 Task: Find connections with filter location Stockport with filter topic #Culturewith filter profile language Spanish with filter current company AAM - American Axle & Manufacturing with filter school Karnataka University, Dharwad with filter industry Highway, Street, and Bridge Construction with filter service category Customer Support with filter keywords title Well Driller
Action: Mouse moved to (557, 79)
Screenshot: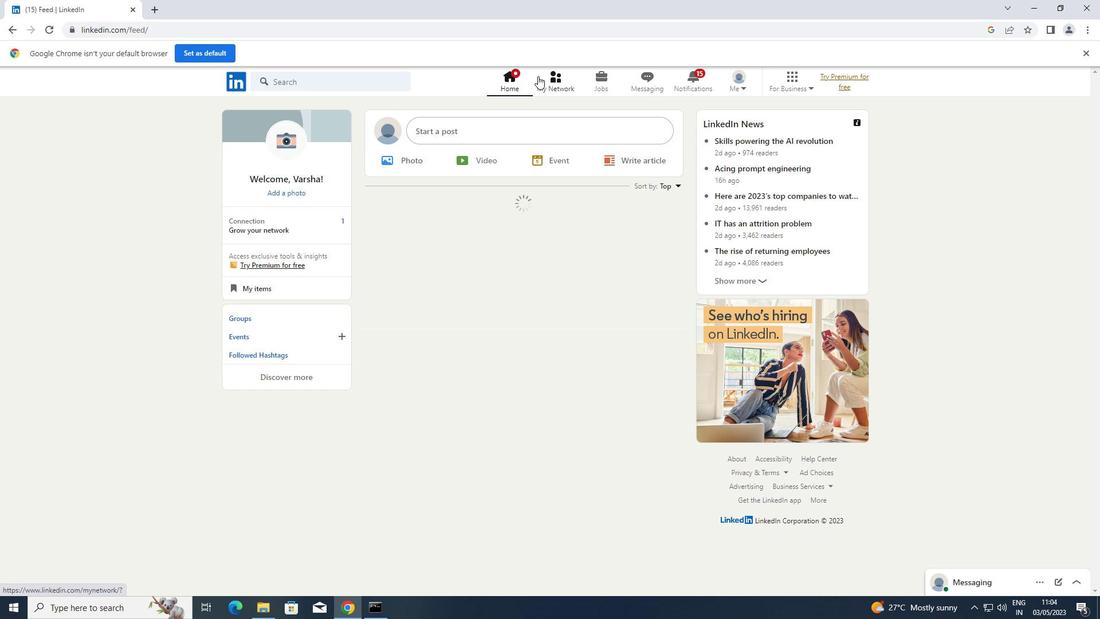 
Action: Mouse pressed left at (557, 79)
Screenshot: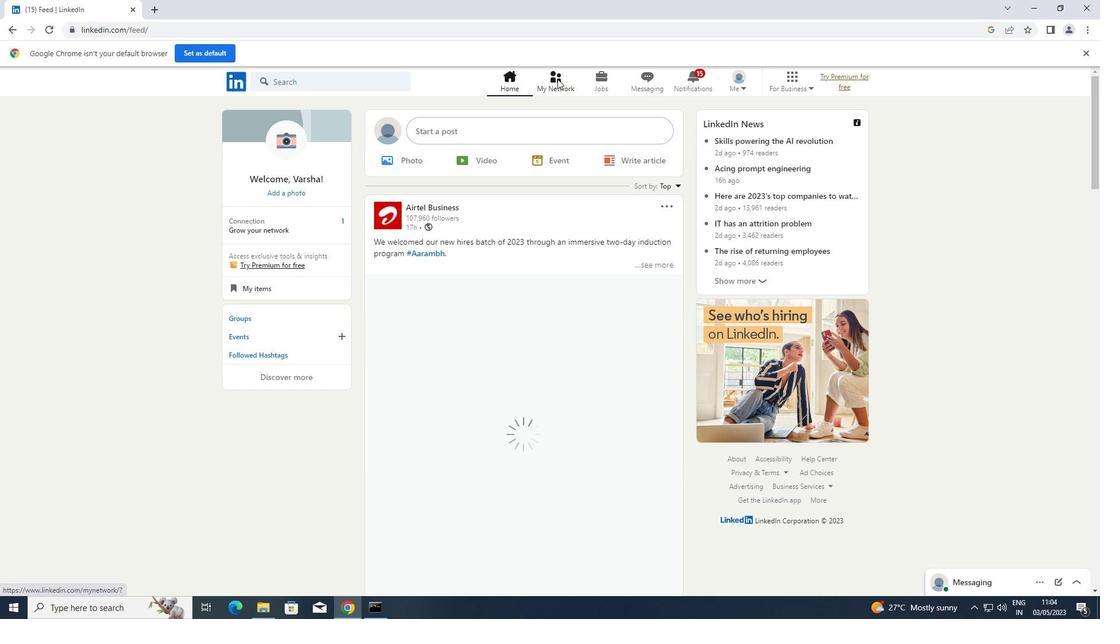 
Action: Mouse moved to (259, 136)
Screenshot: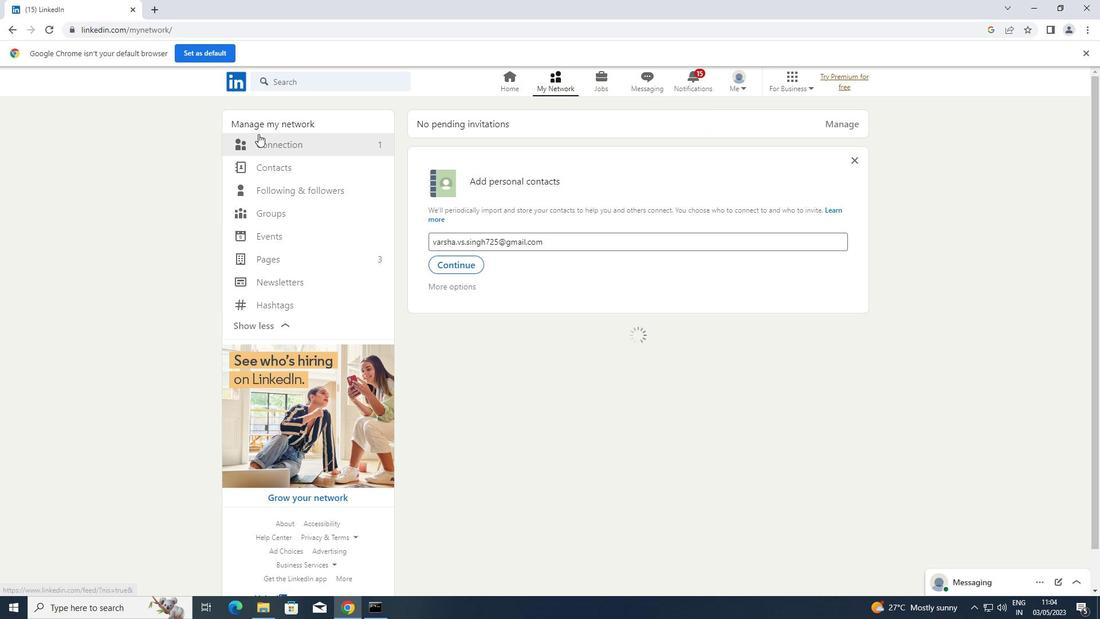 
Action: Mouse pressed left at (259, 136)
Screenshot: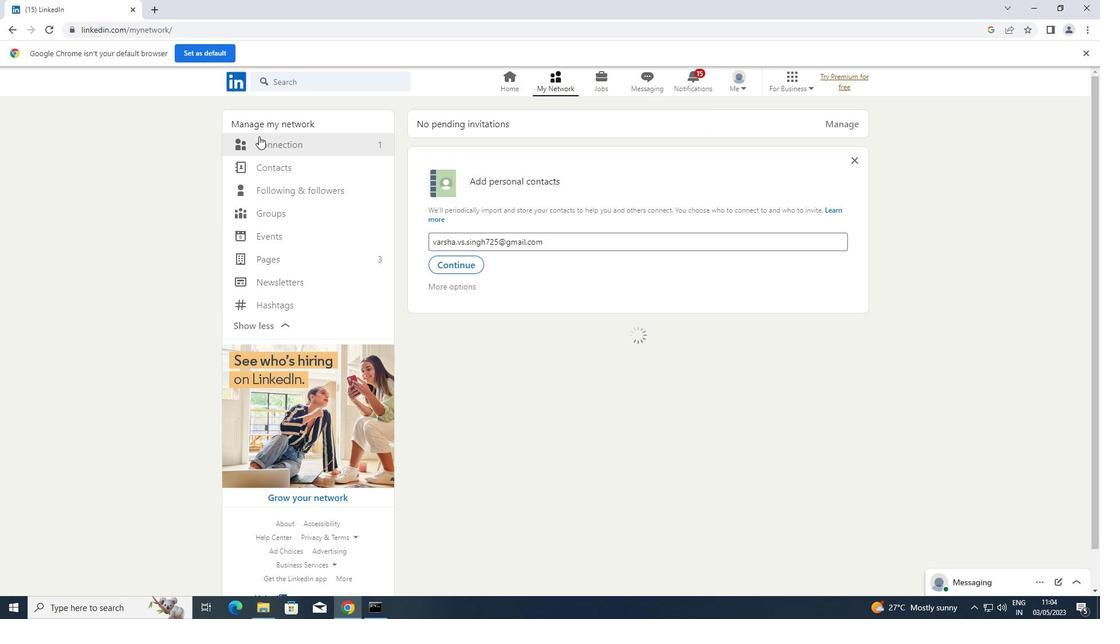 
Action: Mouse moved to (259, 142)
Screenshot: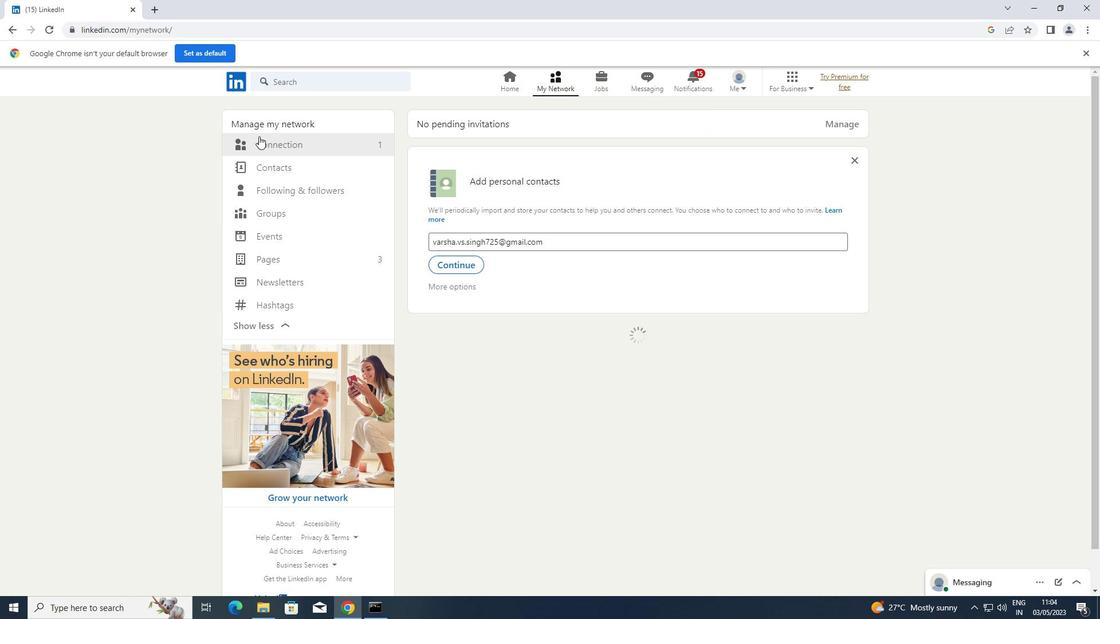 
Action: Mouse pressed left at (259, 142)
Screenshot: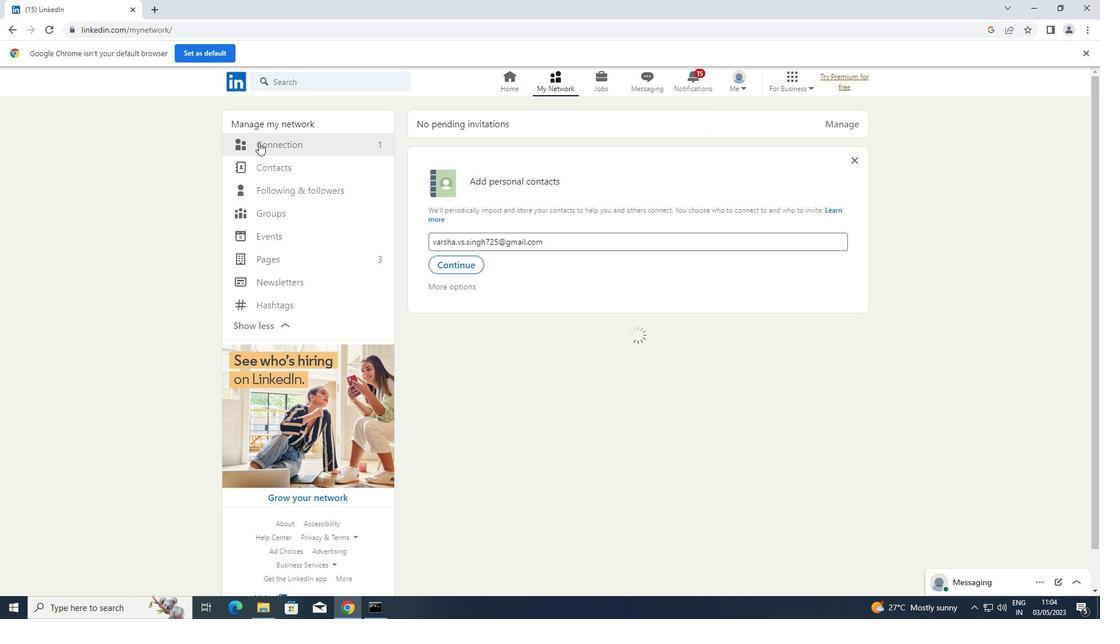 
Action: Mouse moved to (639, 140)
Screenshot: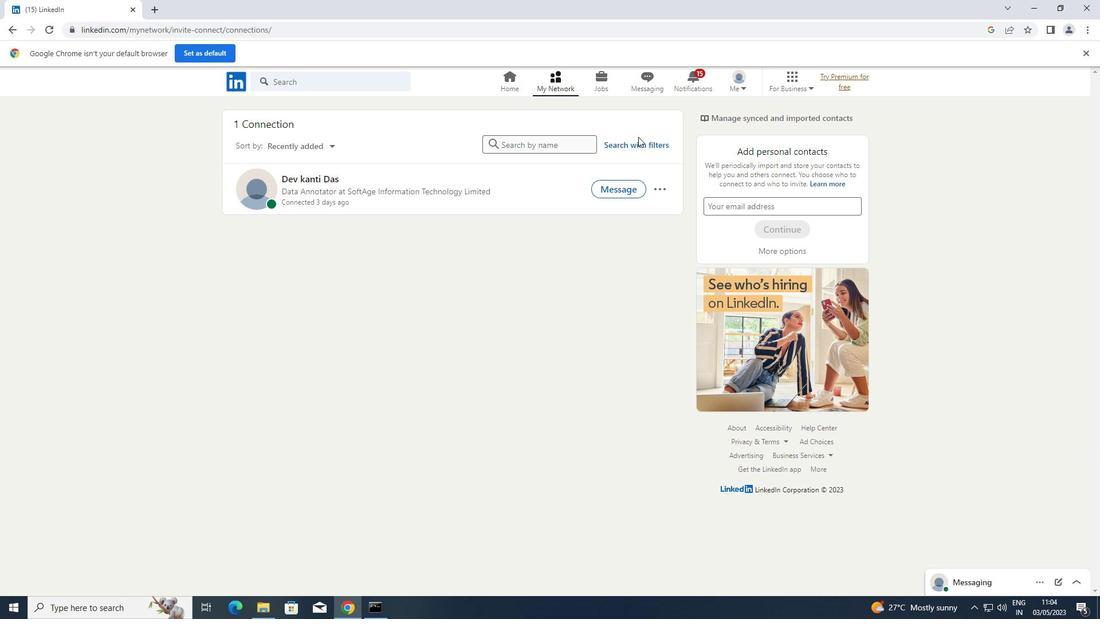 
Action: Mouse pressed left at (639, 140)
Screenshot: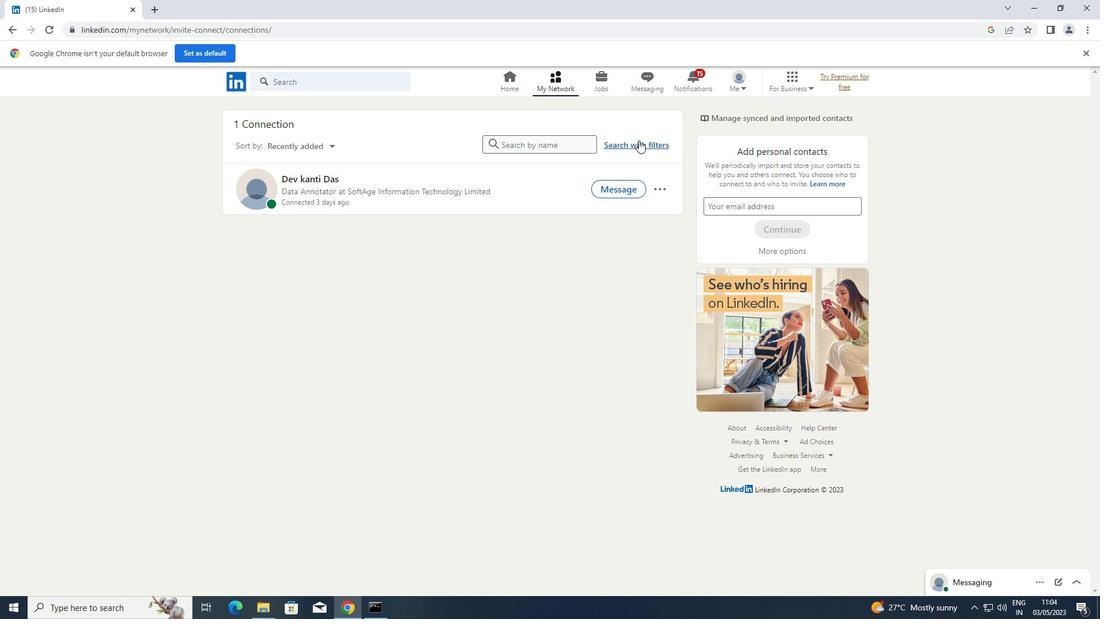 
Action: Mouse moved to (593, 114)
Screenshot: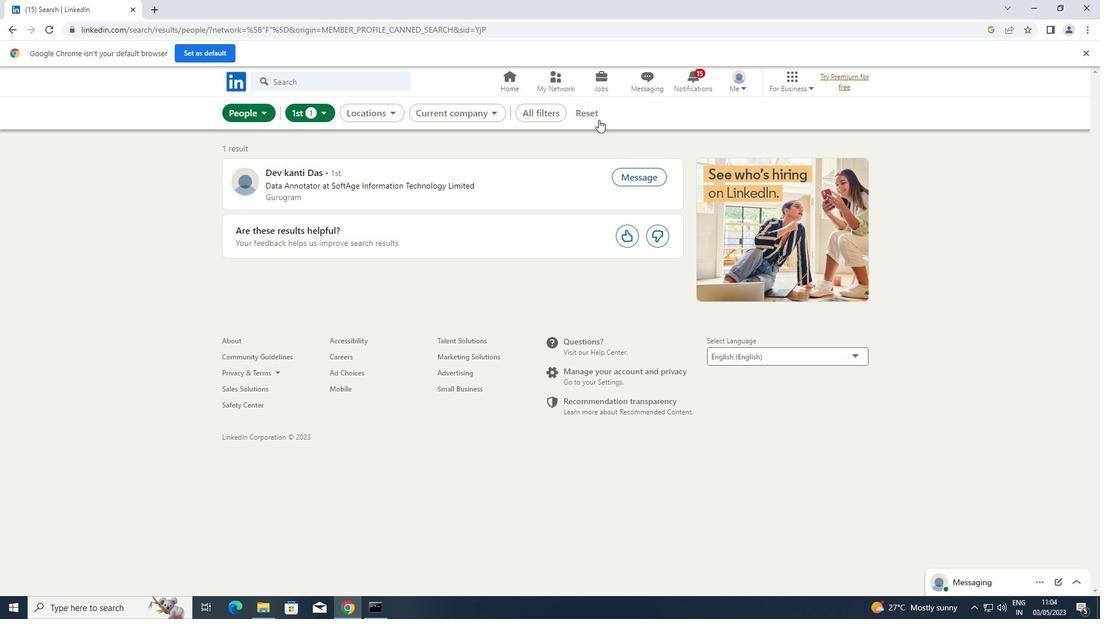 
Action: Mouse pressed left at (593, 114)
Screenshot: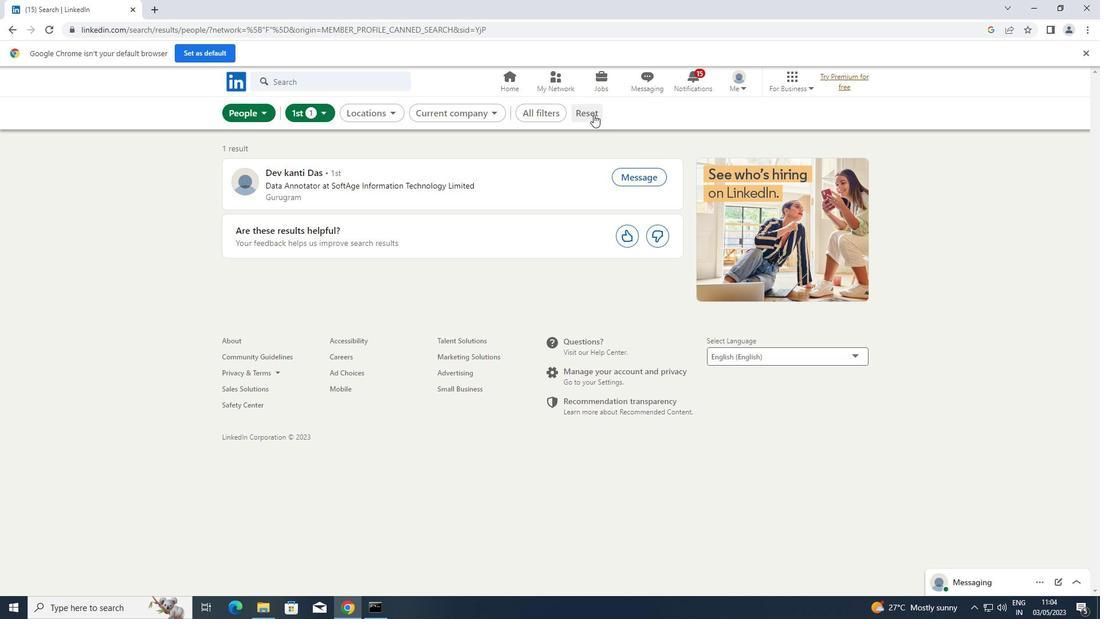 
Action: Mouse moved to (563, 114)
Screenshot: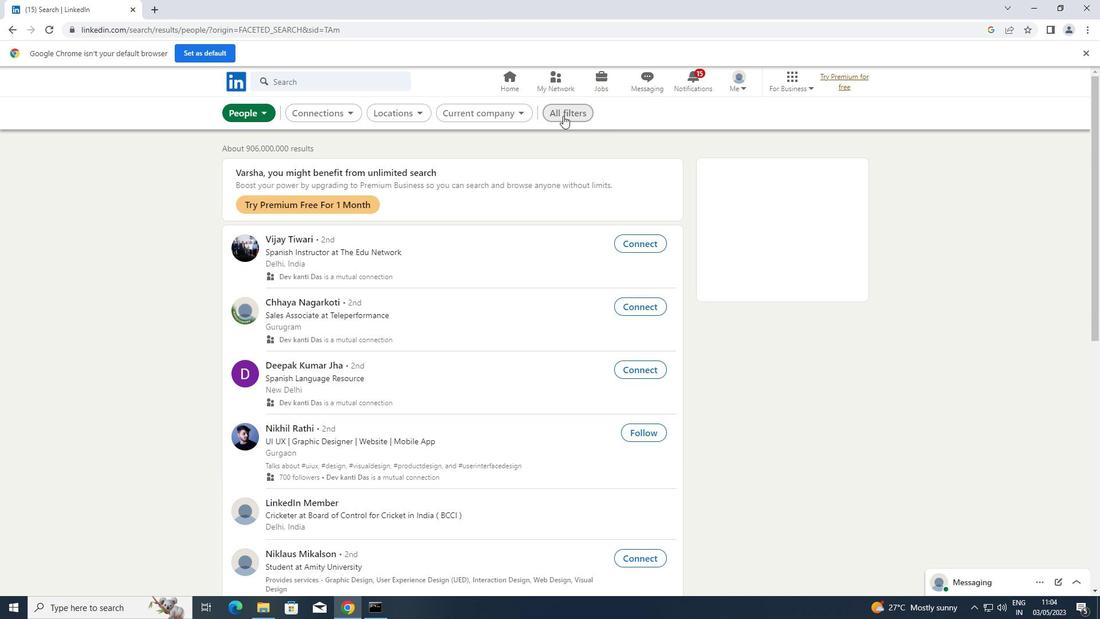 
Action: Mouse pressed left at (563, 114)
Screenshot: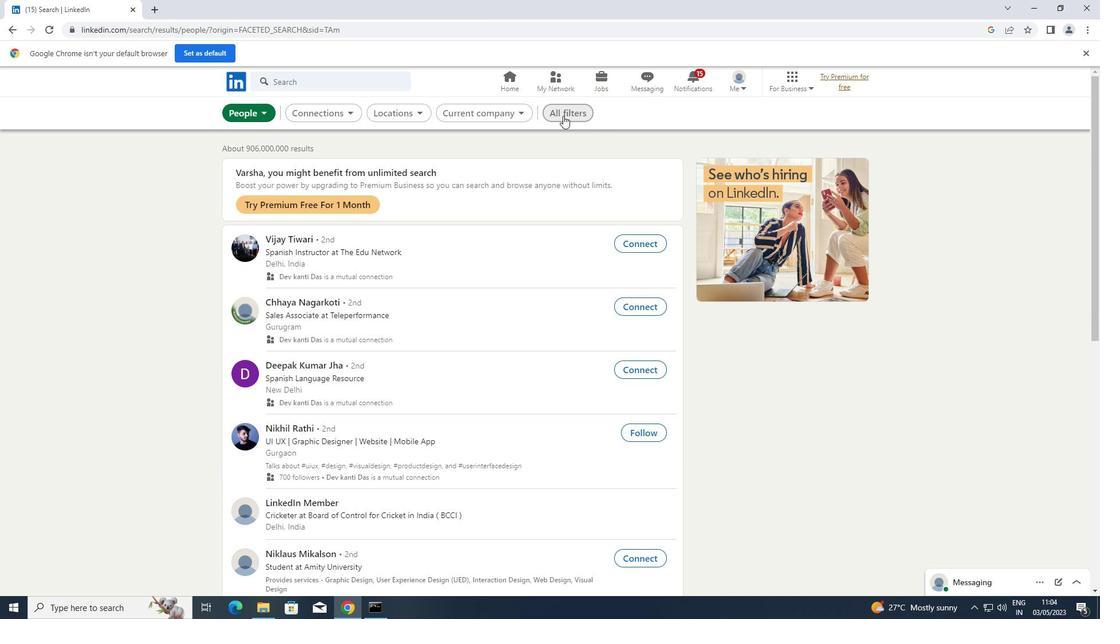 
Action: Mouse moved to (847, 255)
Screenshot: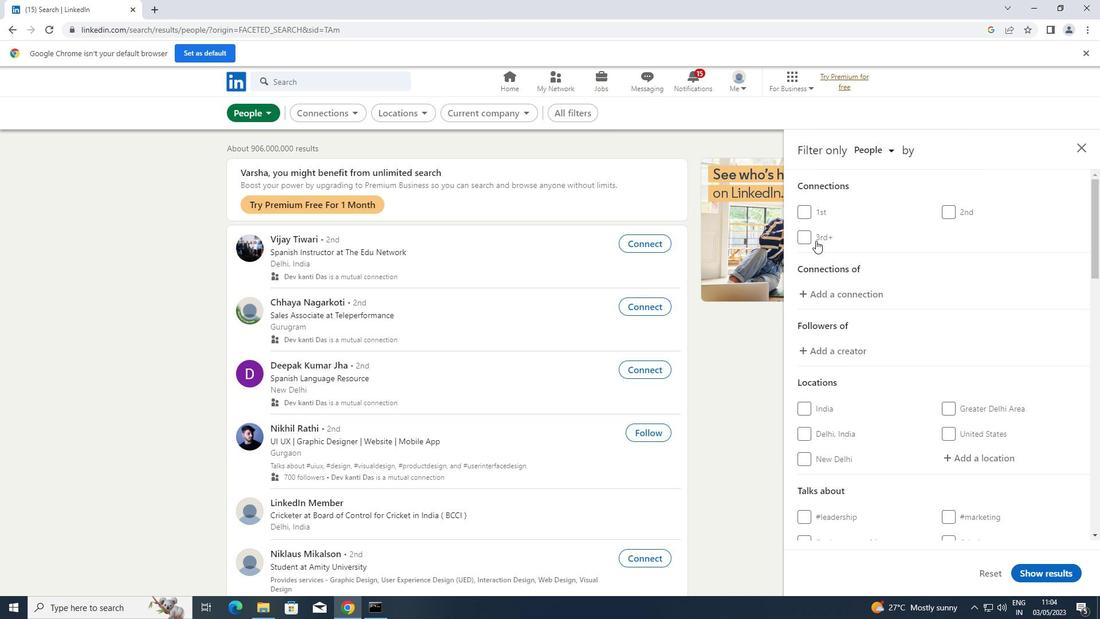 
Action: Mouse scrolled (847, 255) with delta (0, 0)
Screenshot: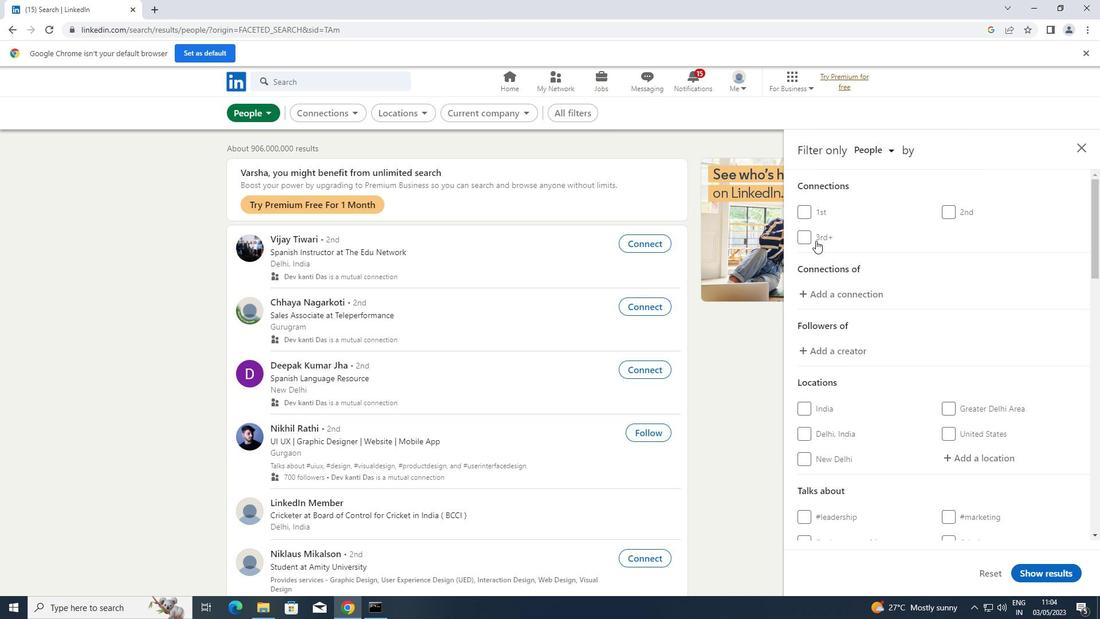
Action: Mouse moved to (847, 256)
Screenshot: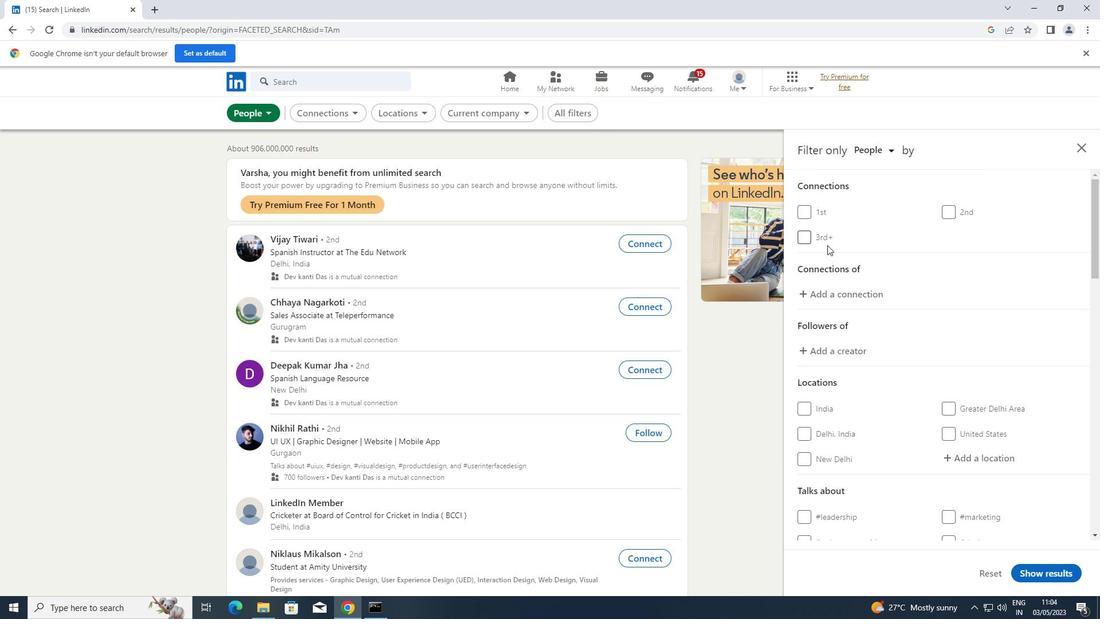 
Action: Mouse scrolled (847, 255) with delta (0, 0)
Screenshot: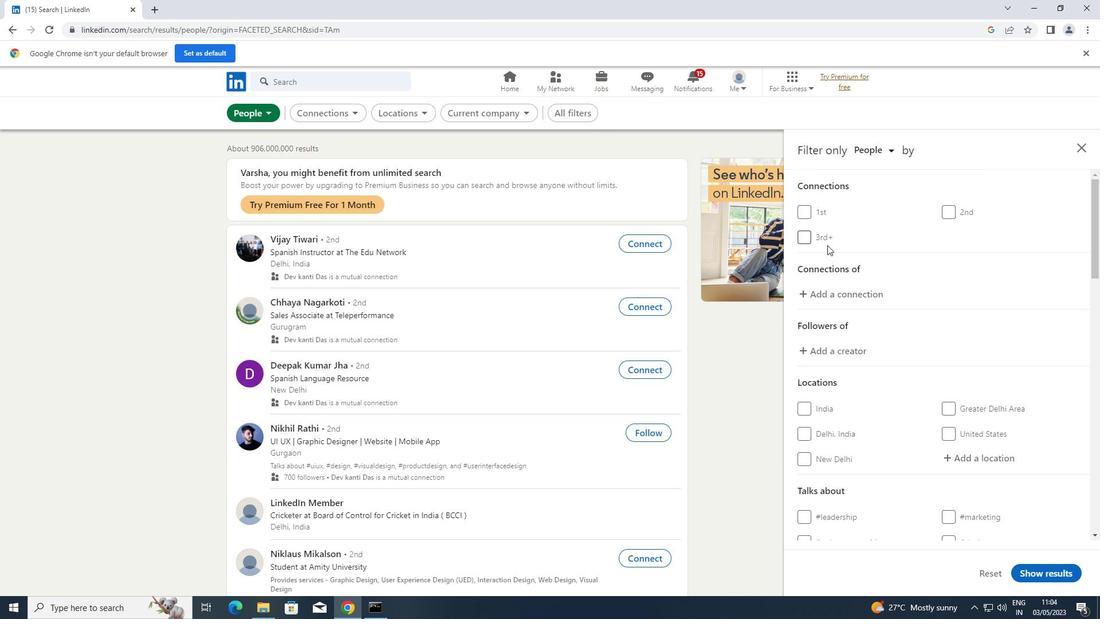
Action: Mouse moved to (959, 336)
Screenshot: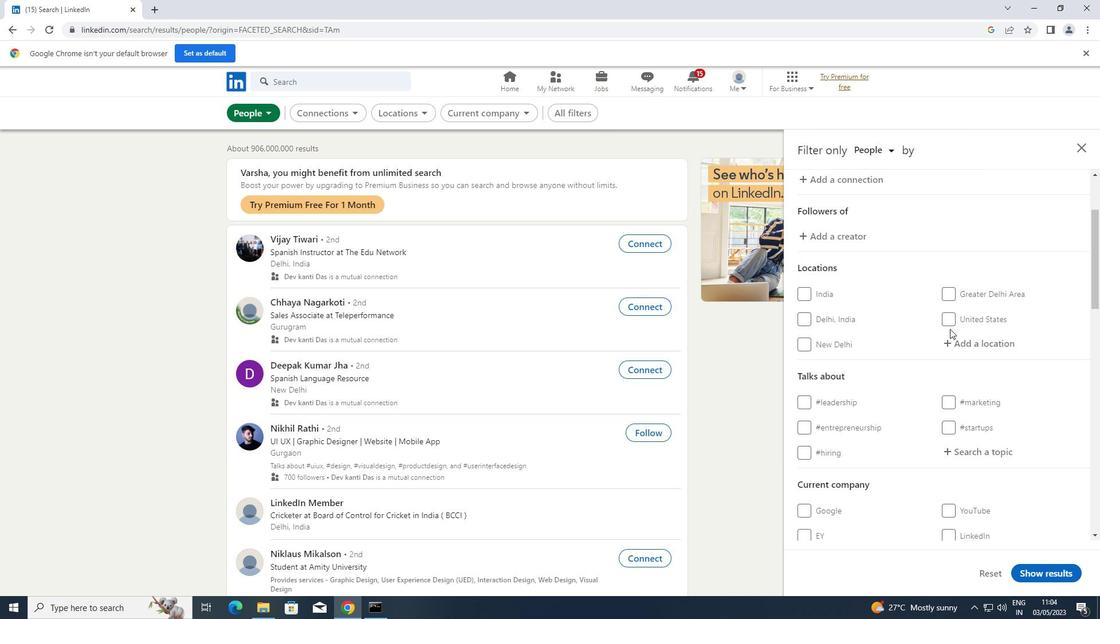 
Action: Mouse pressed left at (959, 336)
Screenshot: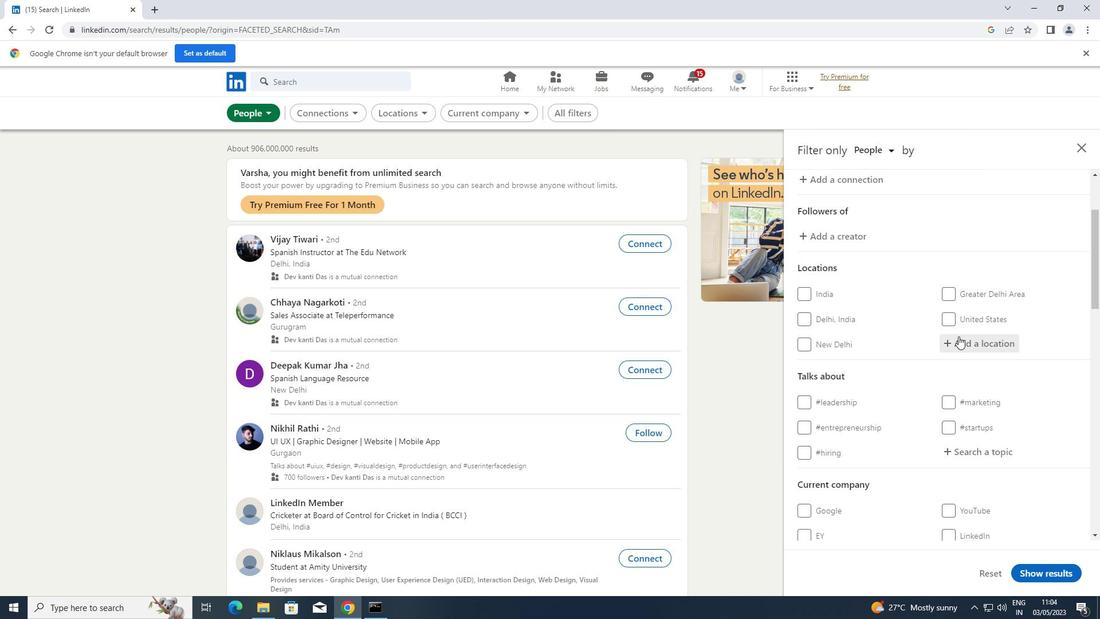 
Action: Key pressed <Key.shift>STOCKPORT
Screenshot: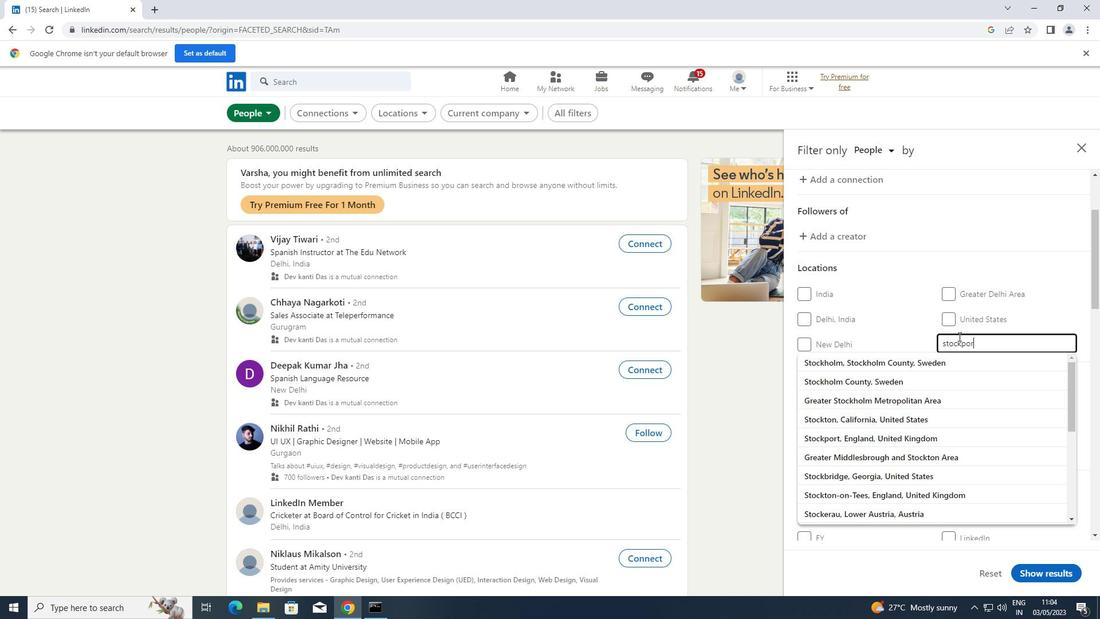 
Action: Mouse scrolled (959, 335) with delta (0, 0)
Screenshot: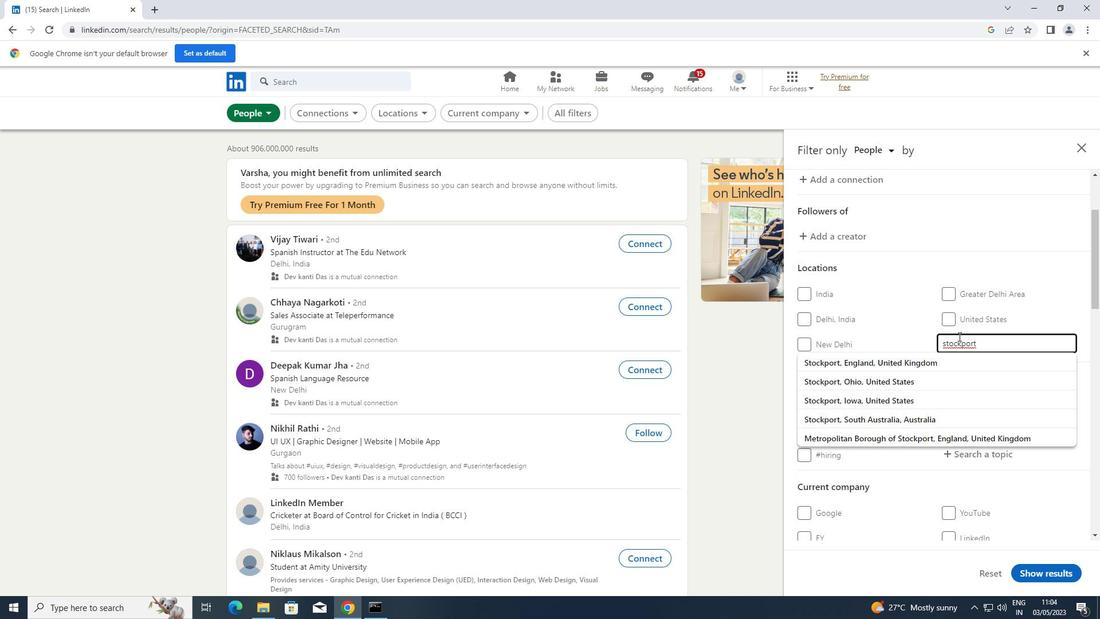 
Action: Mouse scrolled (959, 335) with delta (0, 0)
Screenshot: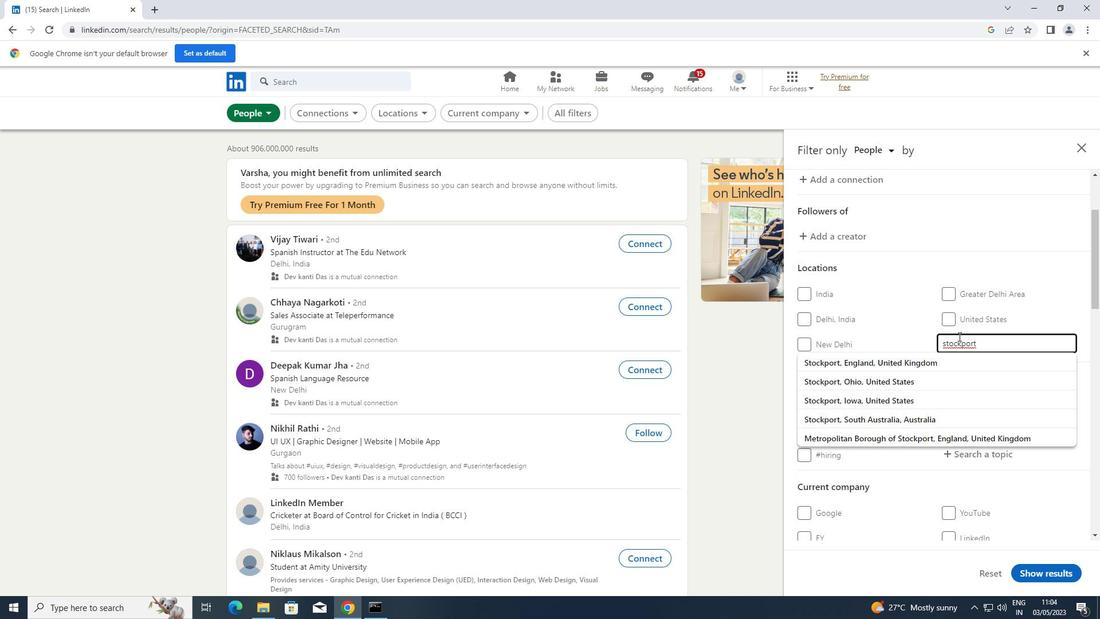 
Action: Mouse moved to (1006, 339)
Screenshot: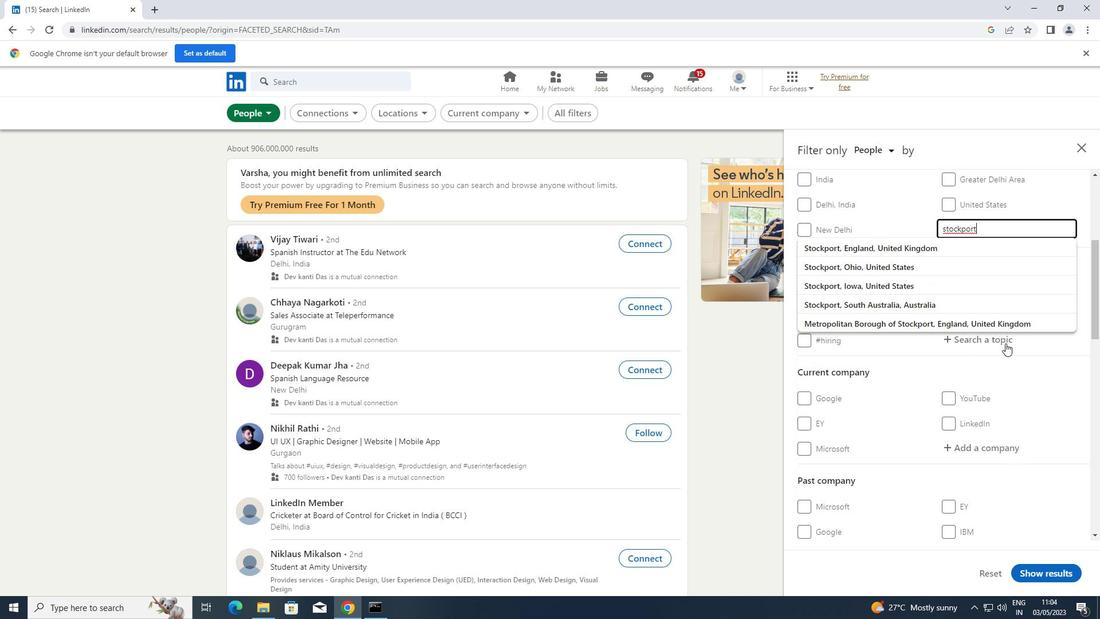 
Action: Mouse pressed left at (1006, 339)
Screenshot: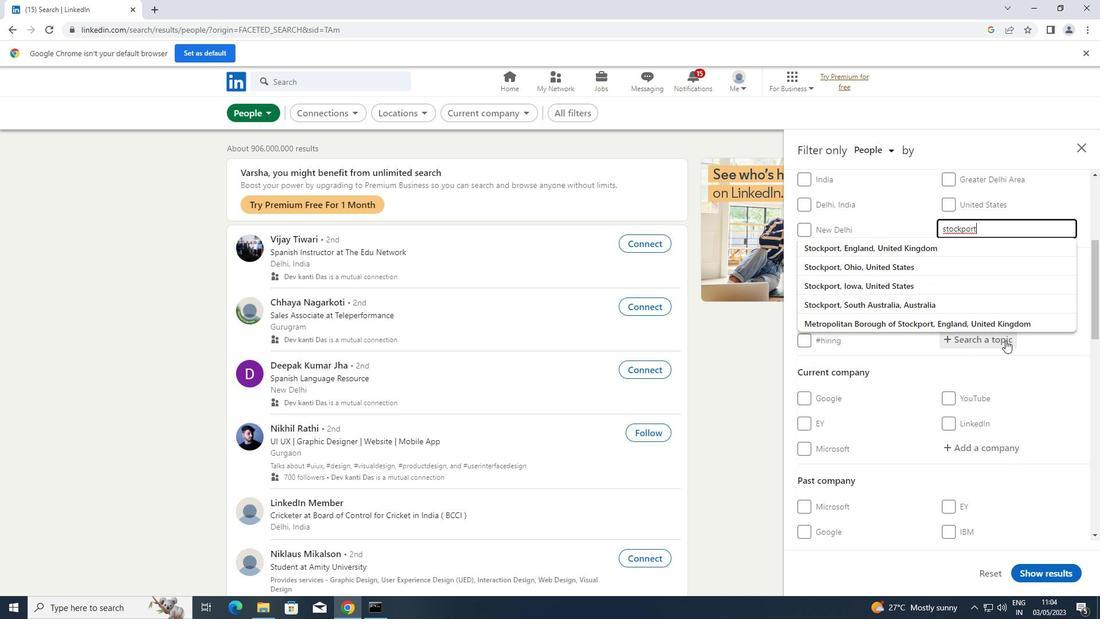 
Action: Key pressed <Key.shift>CULTUR
Screenshot: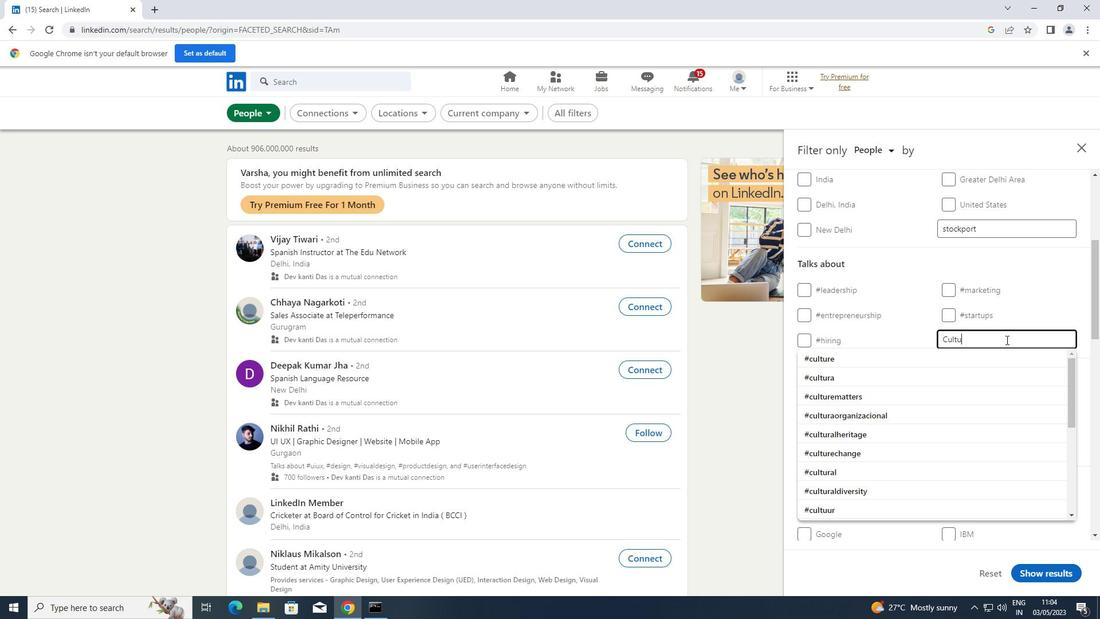 
Action: Mouse moved to (860, 356)
Screenshot: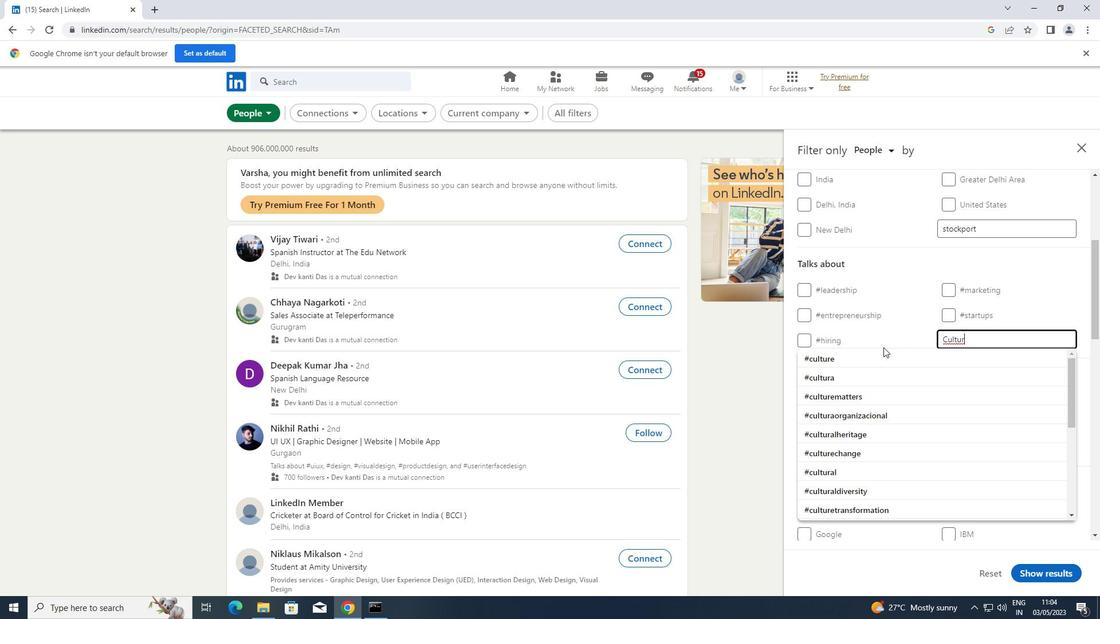 
Action: Mouse pressed left at (860, 356)
Screenshot: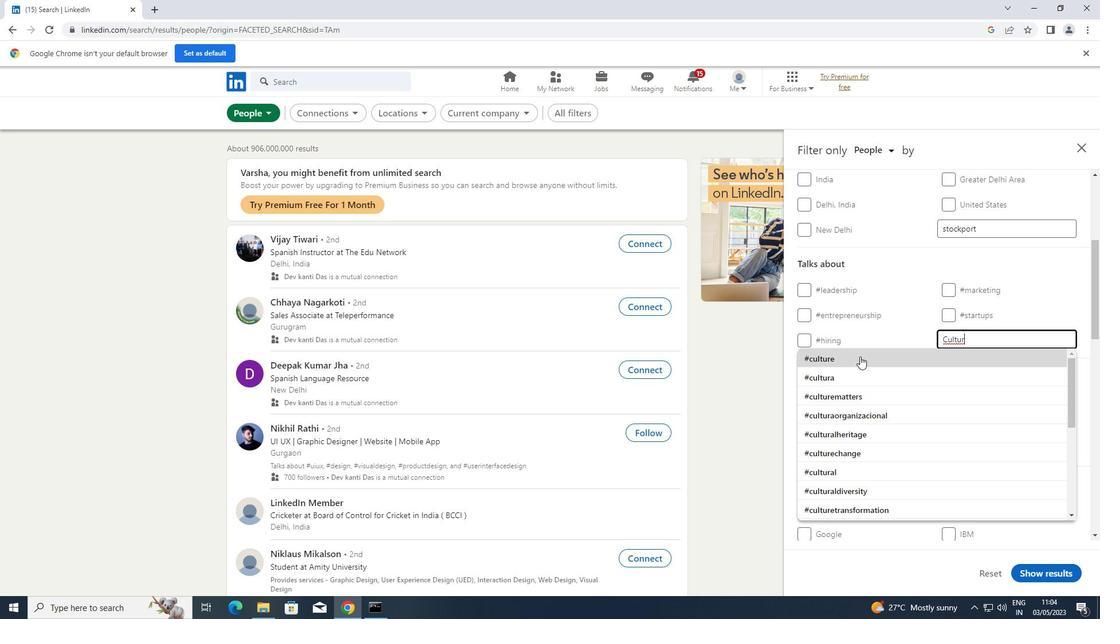 
Action: Mouse moved to (860, 356)
Screenshot: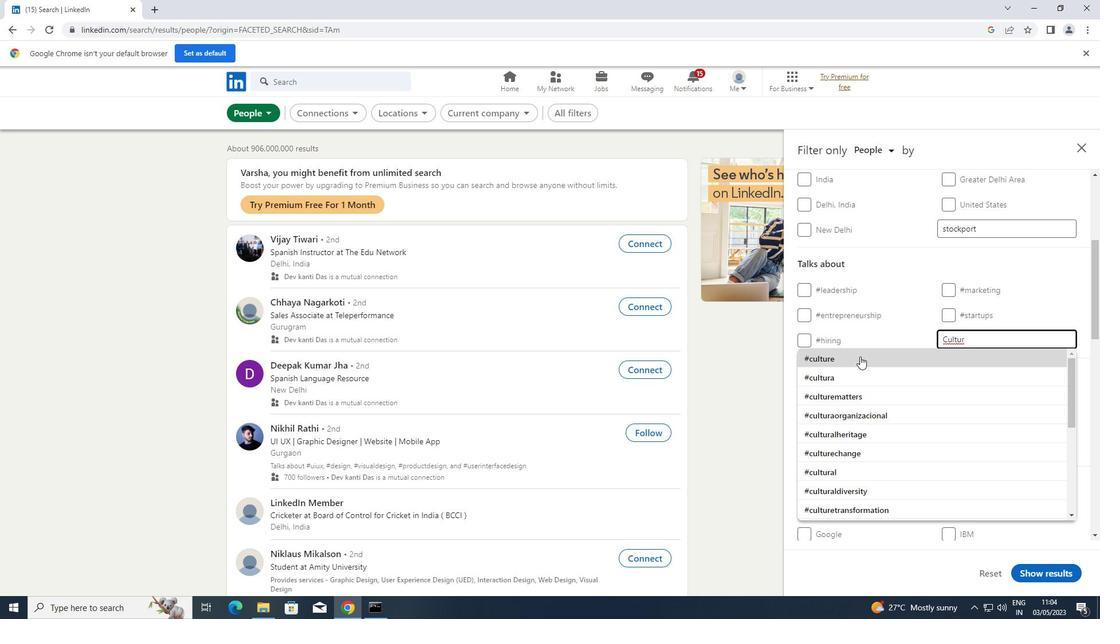 
Action: Mouse scrolled (860, 356) with delta (0, 0)
Screenshot: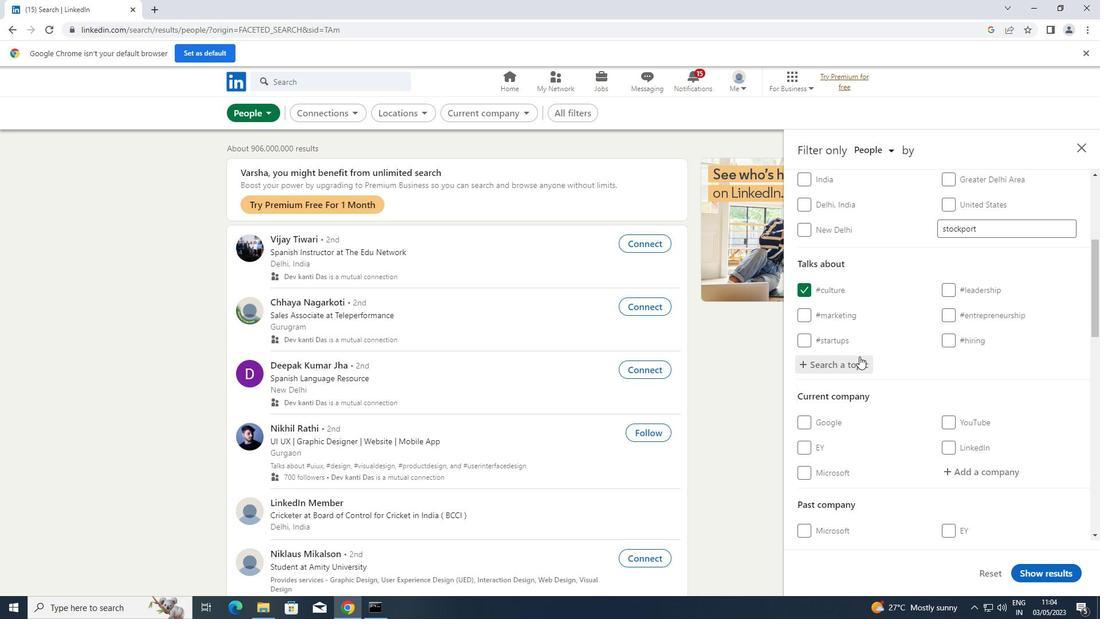 
Action: Mouse scrolled (860, 356) with delta (0, 0)
Screenshot: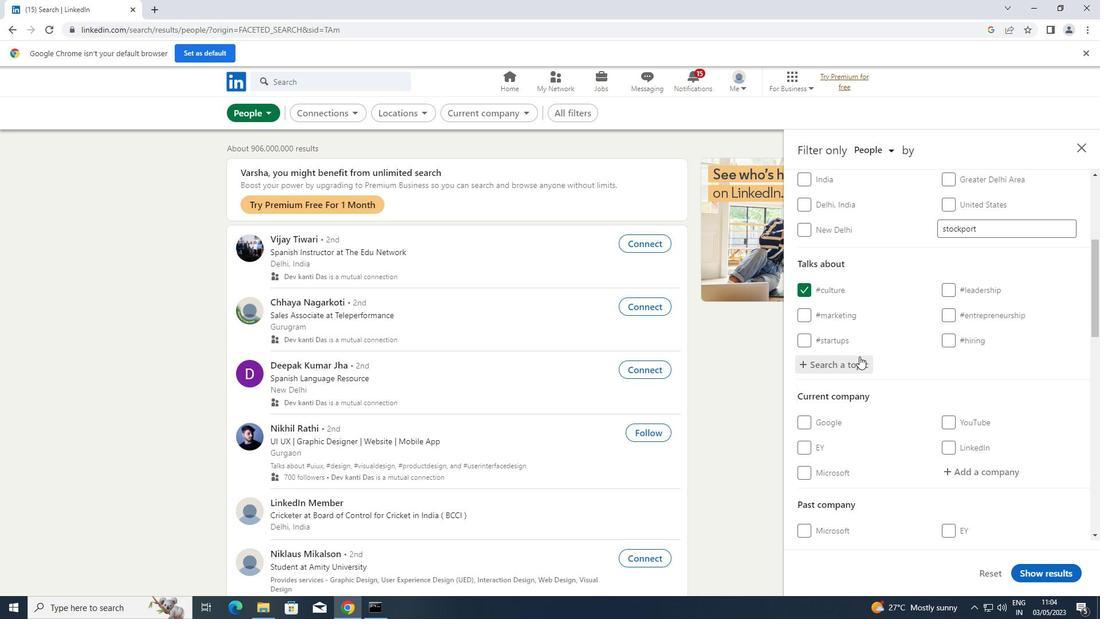 
Action: Mouse scrolled (860, 356) with delta (0, 0)
Screenshot: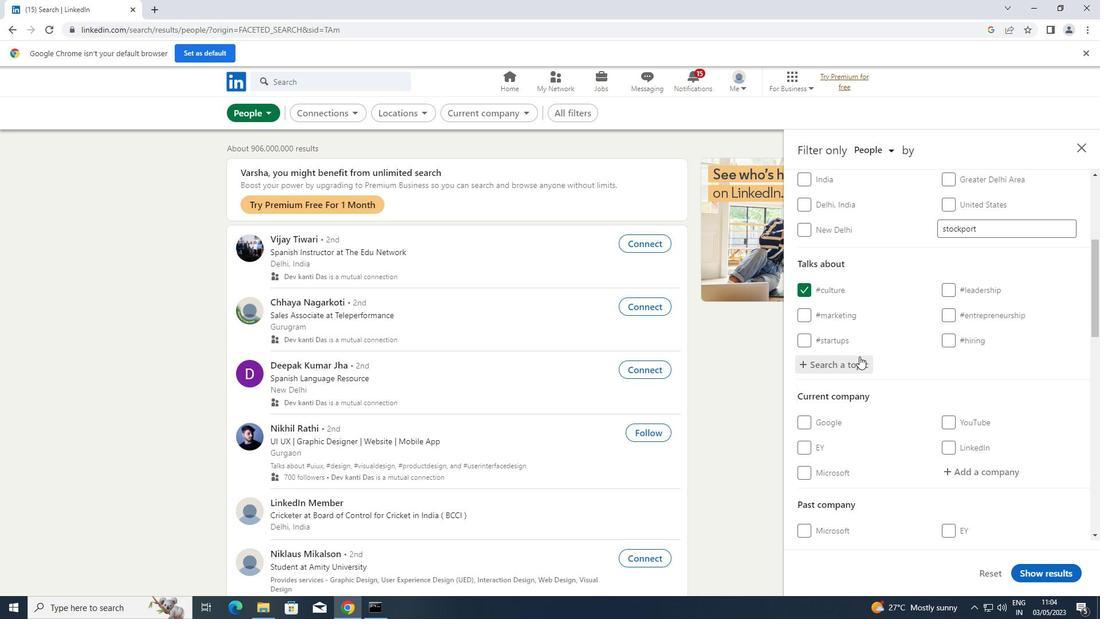 
Action: Mouse scrolled (860, 356) with delta (0, 0)
Screenshot: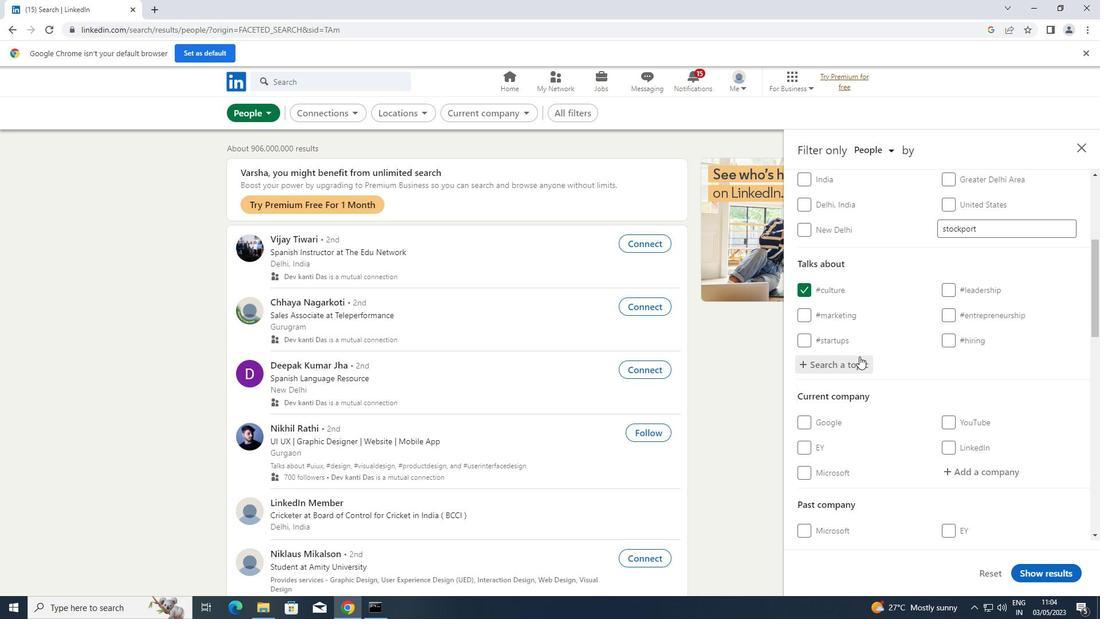 
Action: Mouse scrolled (860, 356) with delta (0, 0)
Screenshot: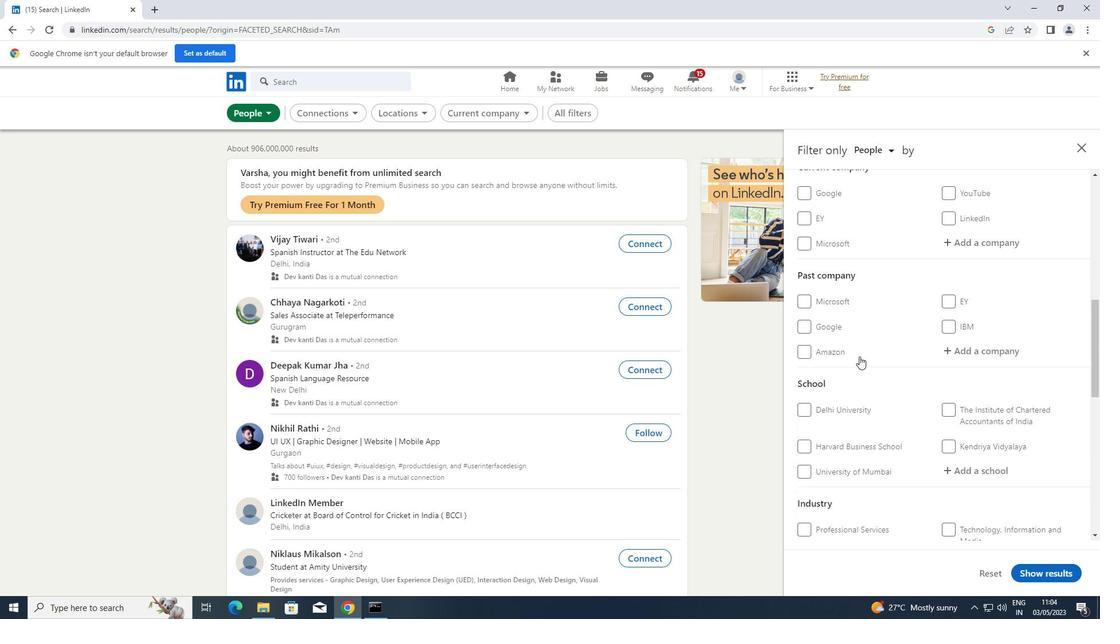 
Action: Mouse scrolled (860, 356) with delta (0, 0)
Screenshot: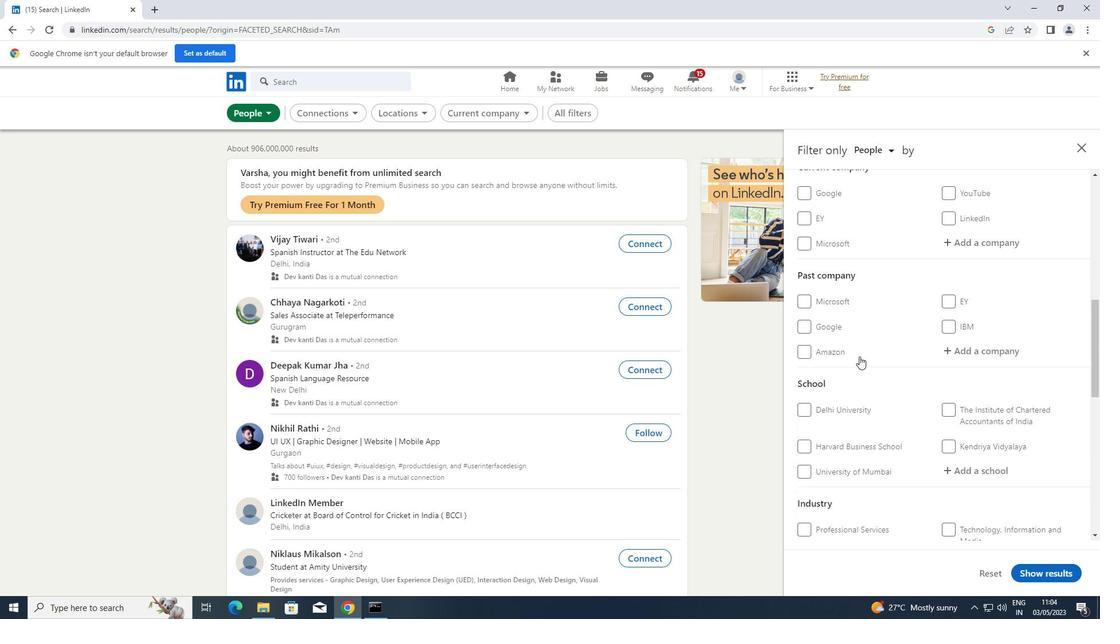
Action: Mouse scrolled (860, 356) with delta (0, 0)
Screenshot: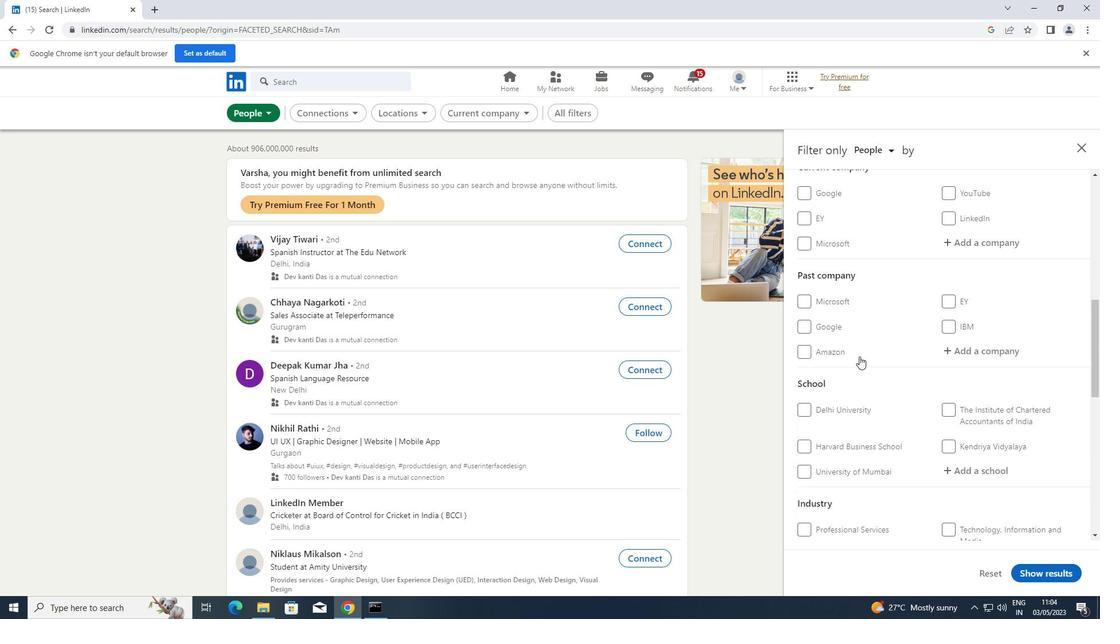 
Action: Mouse scrolled (860, 356) with delta (0, 0)
Screenshot: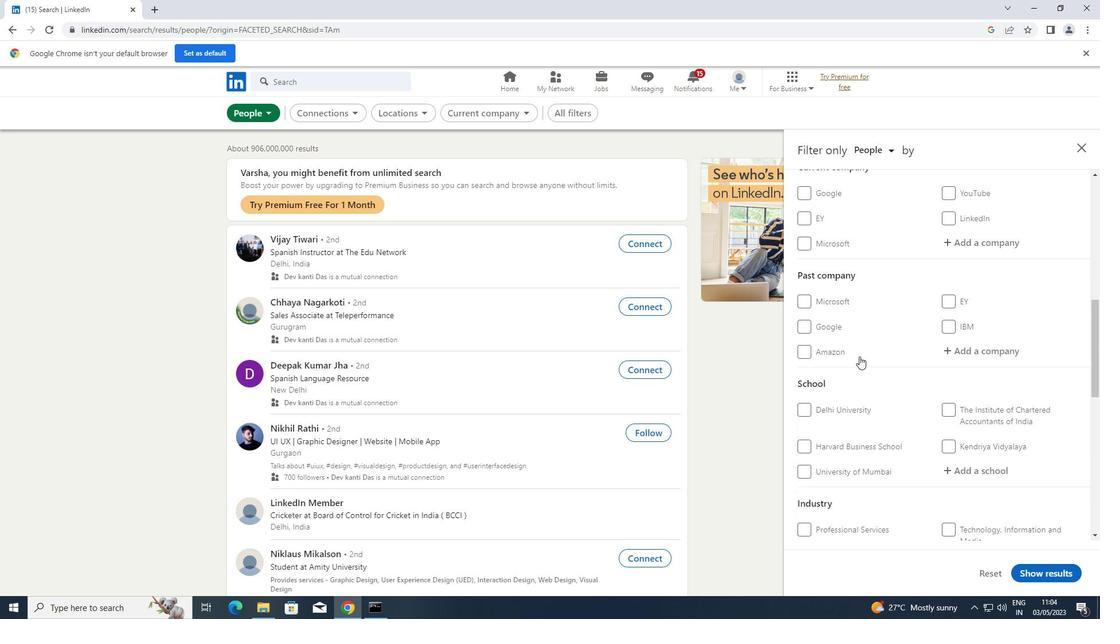 
Action: Mouse moved to (804, 458)
Screenshot: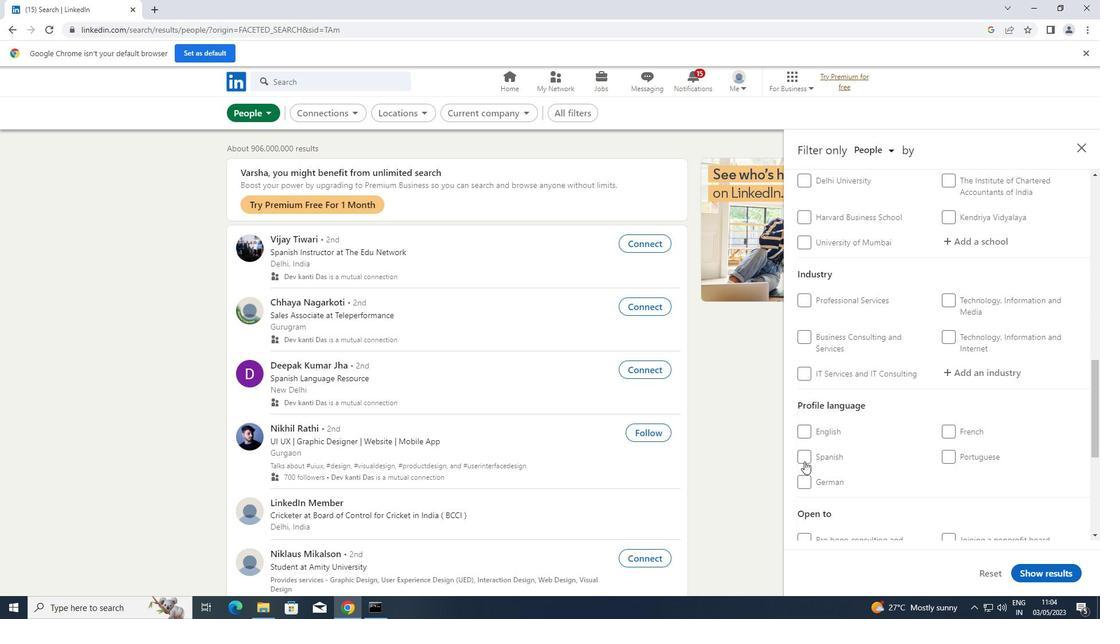 
Action: Mouse pressed left at (804, 458)
Screenshot: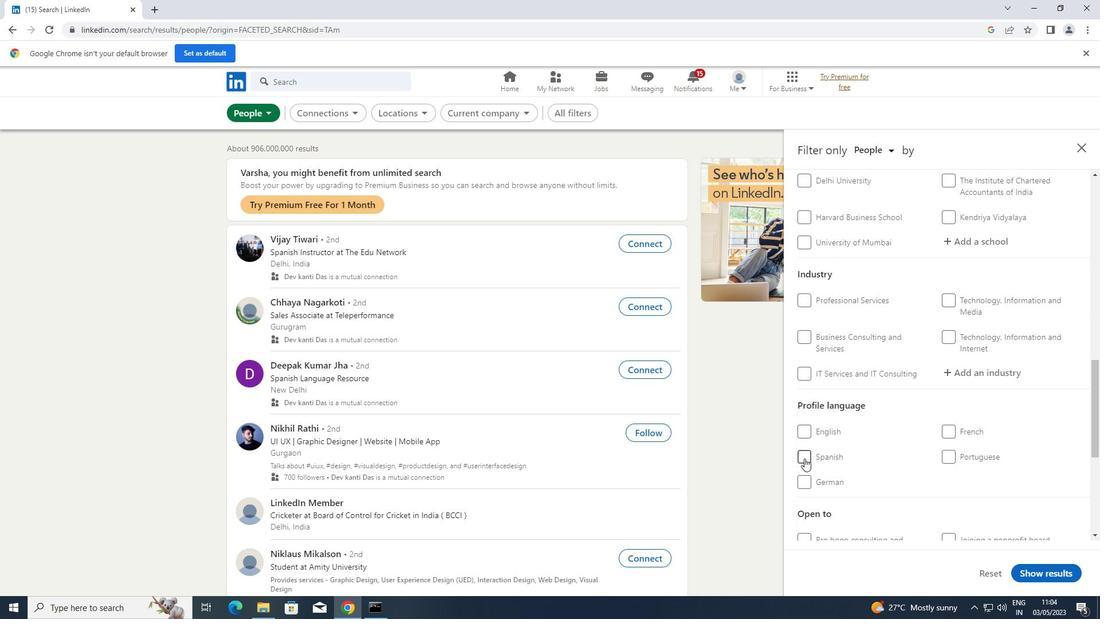 
Action: Mouse scrolled (804, 459) with delta (0, 0)
Screenshot: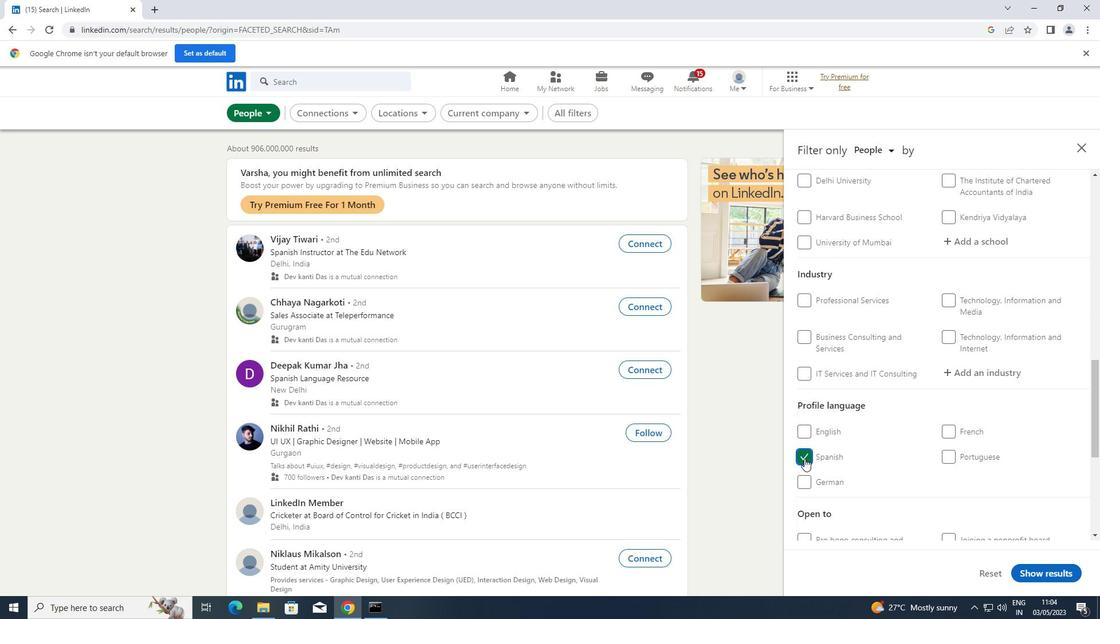 
Action: Mouse scrolled (804, 459) with delta (0, 0)
Screenshot: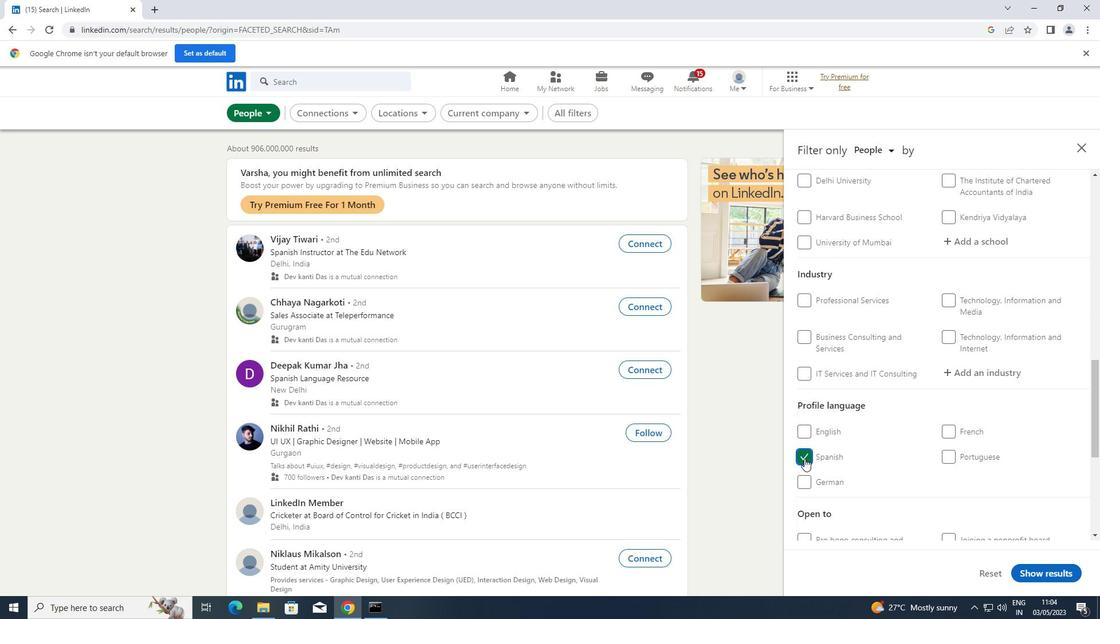 
Action: Mouse scrolled (804, 459) with delta (0, 0)
Screenshot: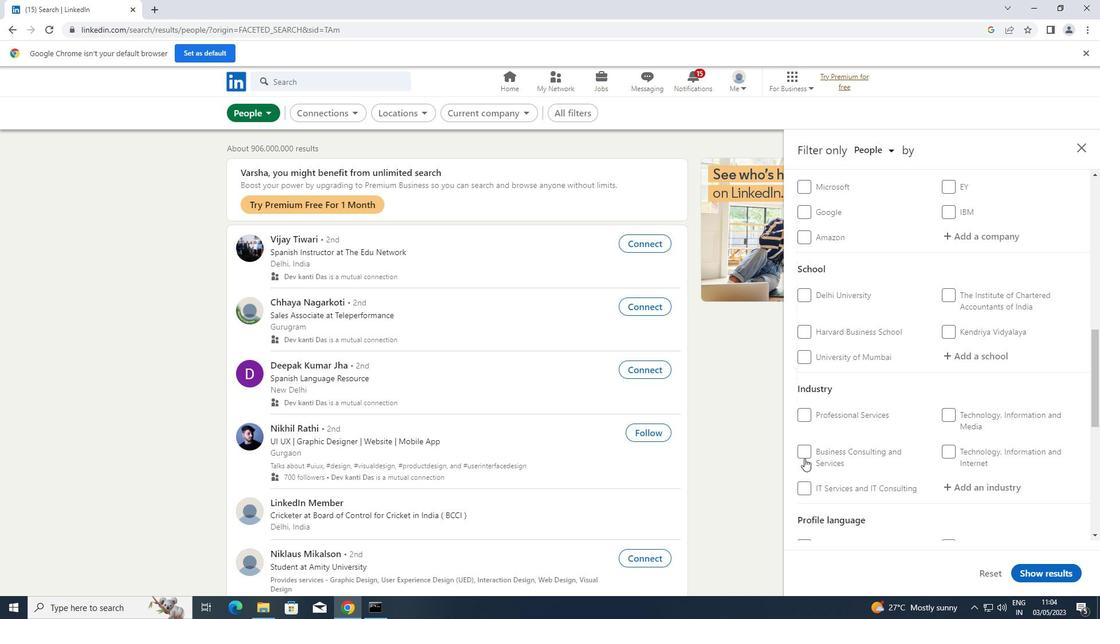 
Action: Mouse scrolled (804, 459) with delta (0, 0)
Screenshot: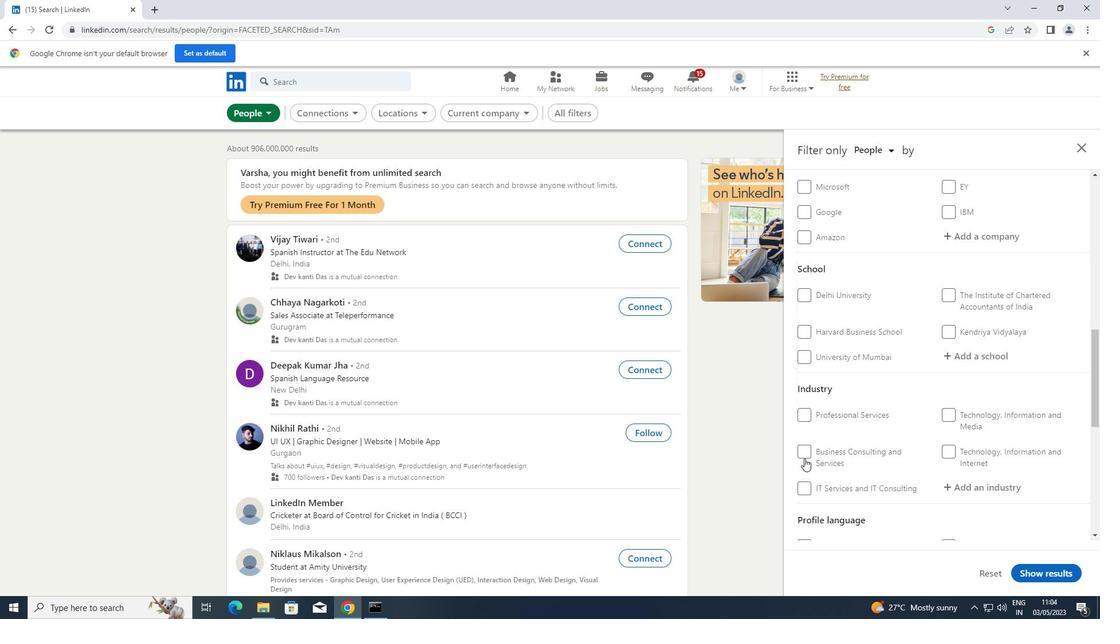 
Action: Mouse moved to (804, 458)
Screenshot: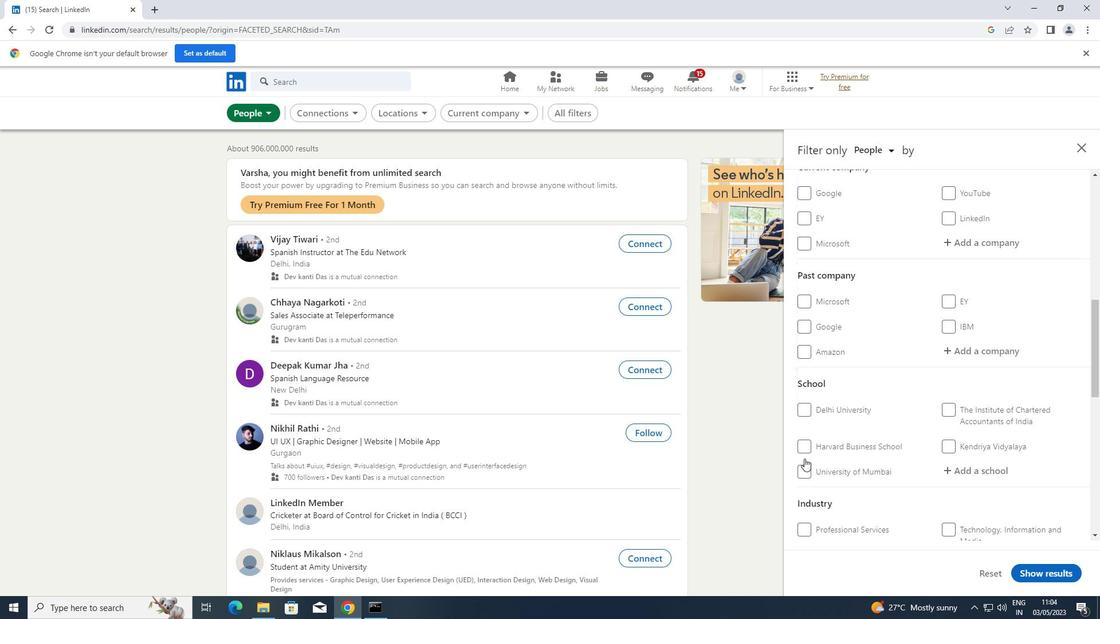 
Action: Mouse scrolled (804, 458) with delta (0, 0)
Screenshot: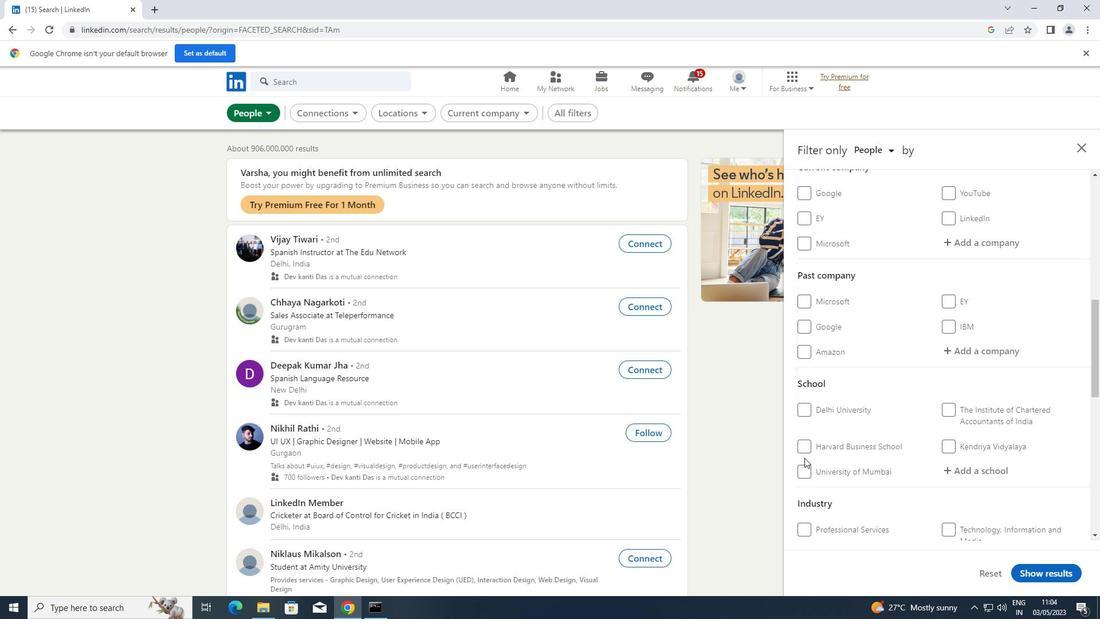 
Action: Mouse moved to (997, 299)
Screenshot: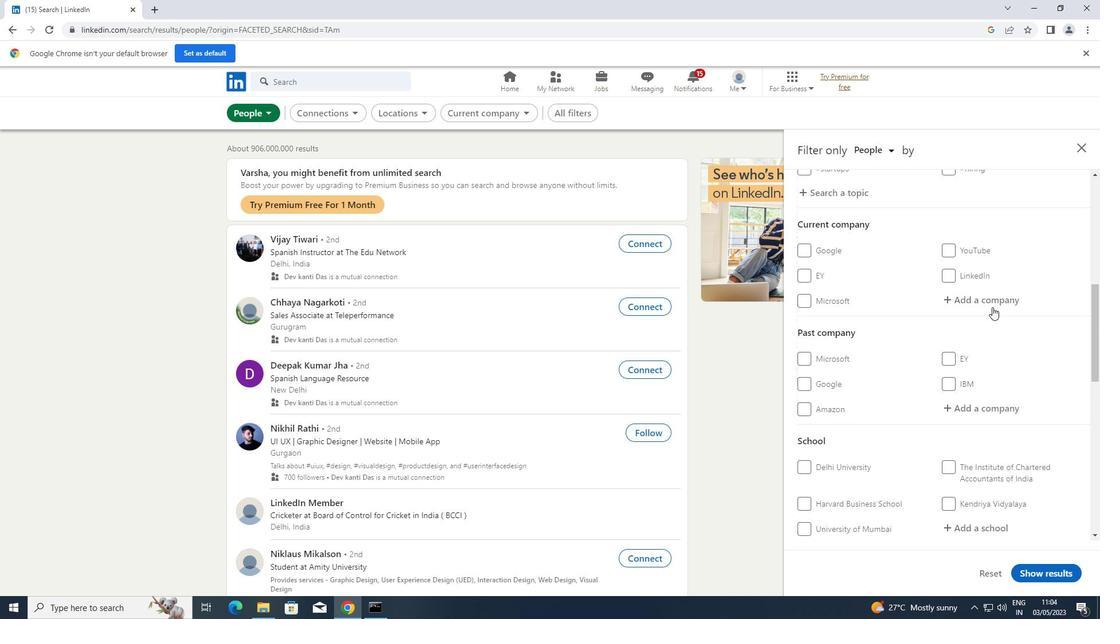 
Action: Mouse pressed left at (997, 299)
Screenshot: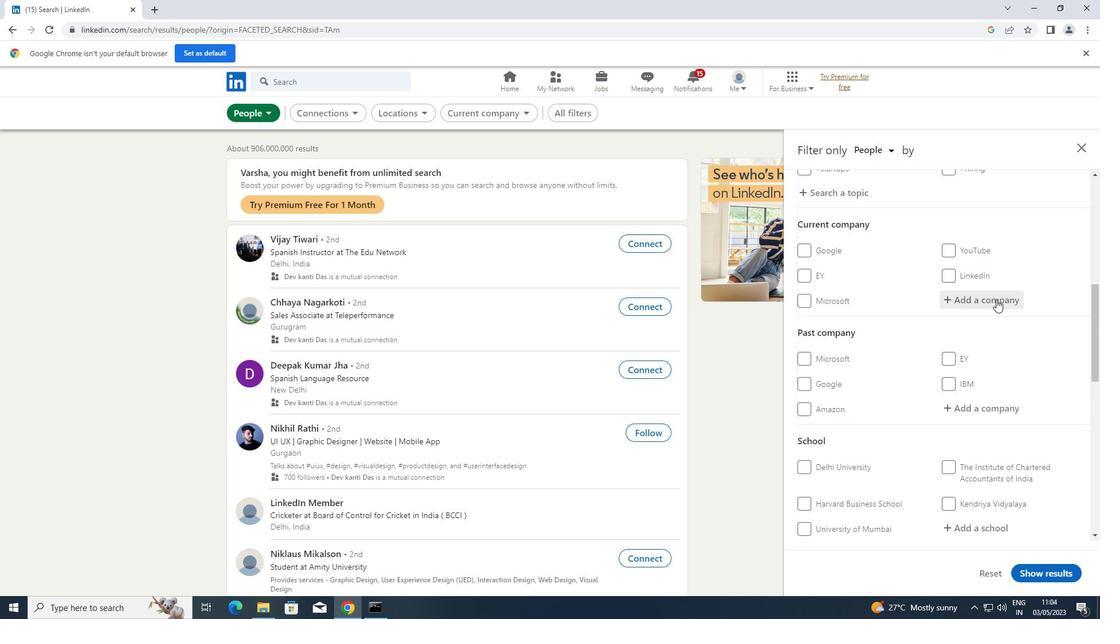 
Action: Key pressed <Key.shift>AAM
Screenshot: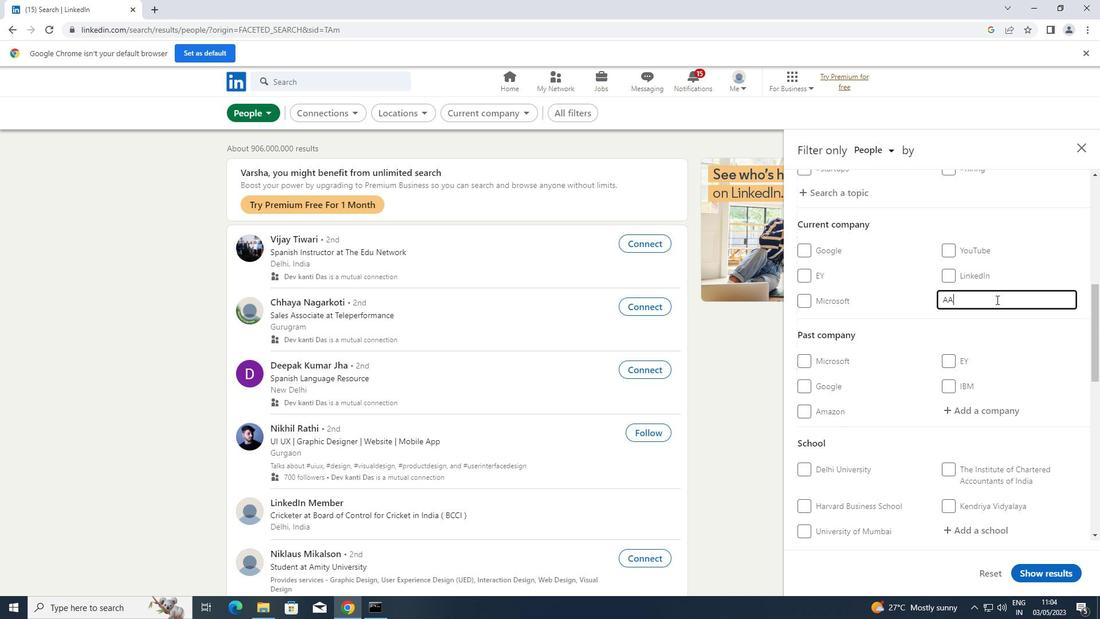 
Action: Mouse moved to (977, 319)
Screenshot: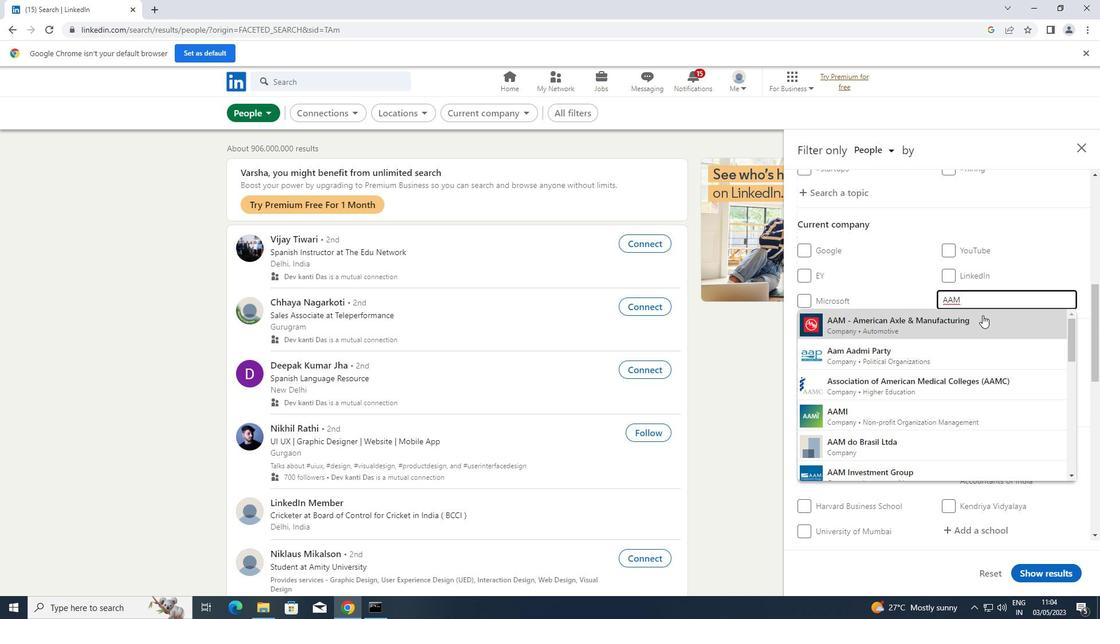 
Action: Mouse pressed left at (977, 319)
Screenshot: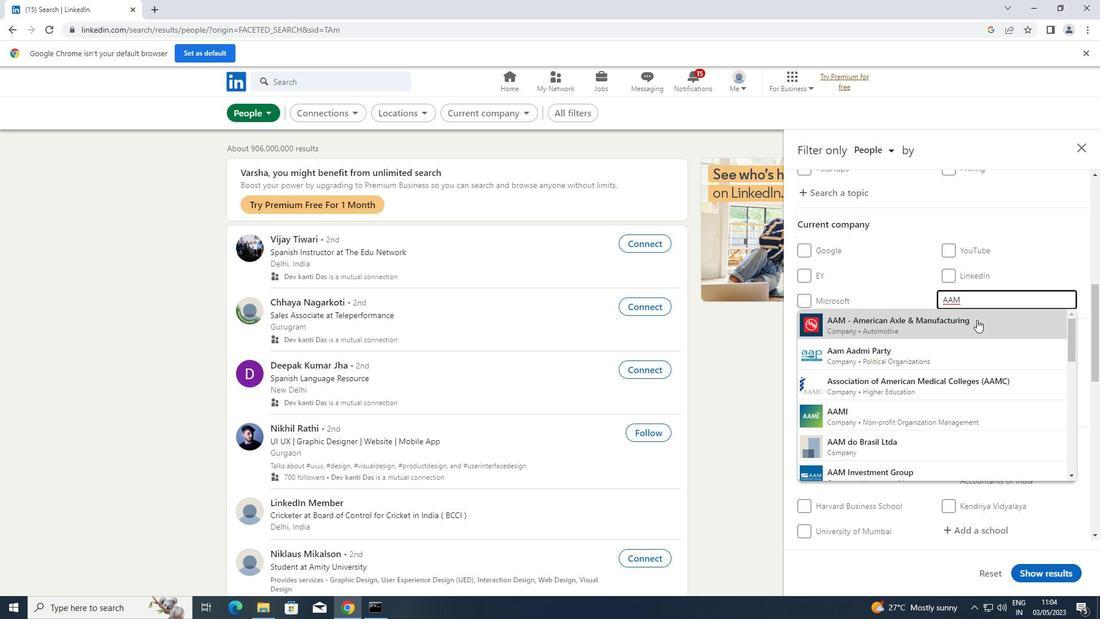 
Action: Mouse scrolled (977, 319) with delta (0, 0)
Screenshot: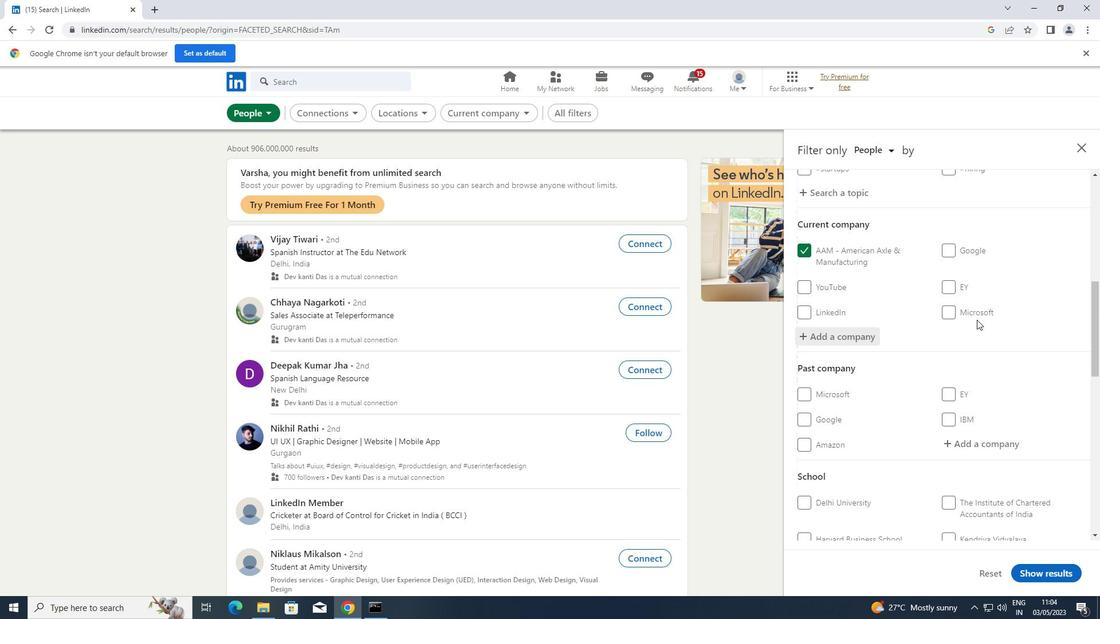 
Action: Mouse scrolled (977, 319) with delta (0, 0)
Screenshot: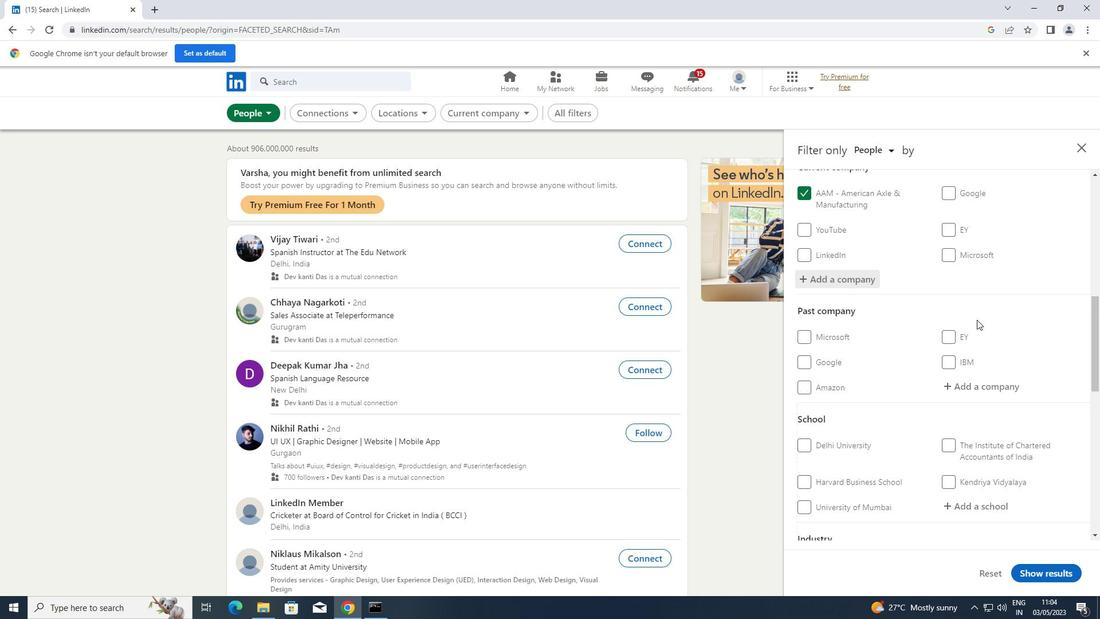 
Action: Mouse moved to (979, 449)
Screenshot: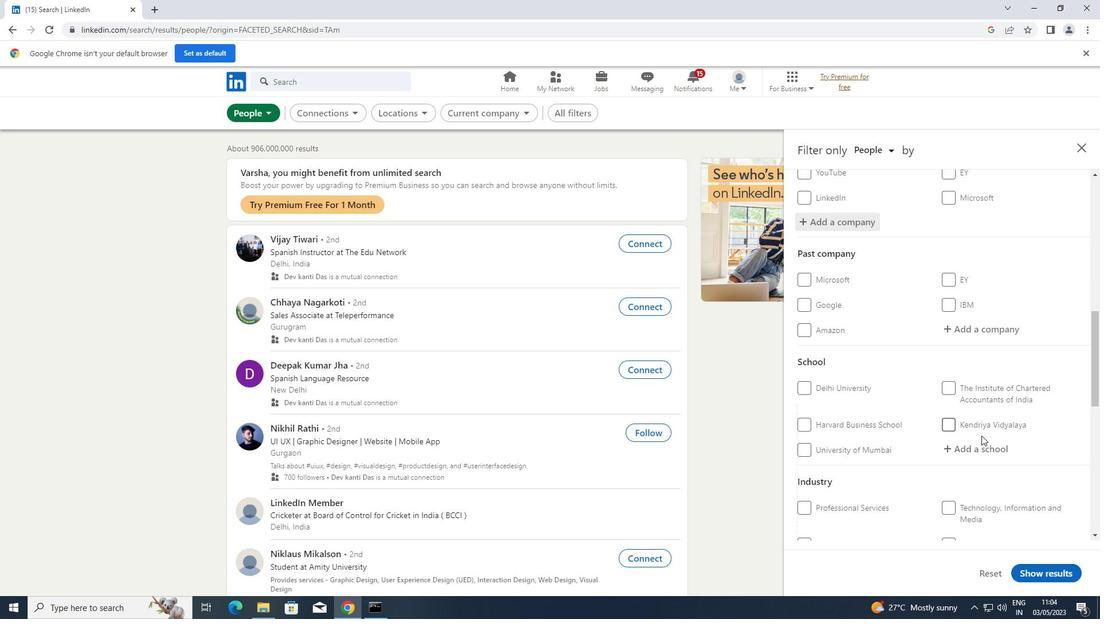 
Action: Mouse pressed left at (979, 449)
Screenshot: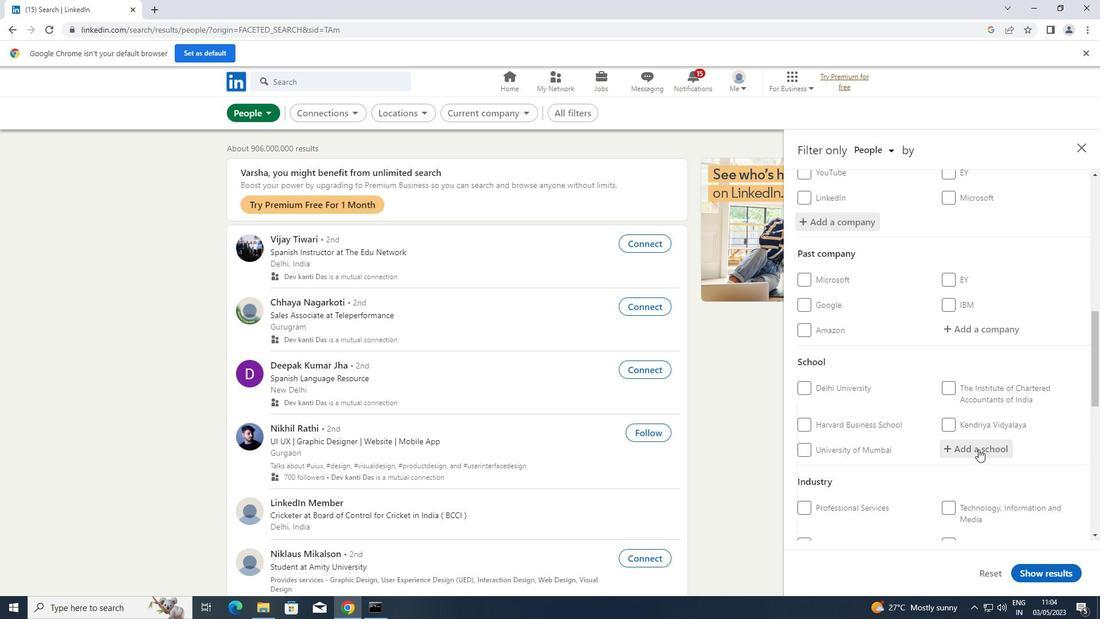 
Action: Key pressed <Key.shift>KARNATAKA
Screenshot: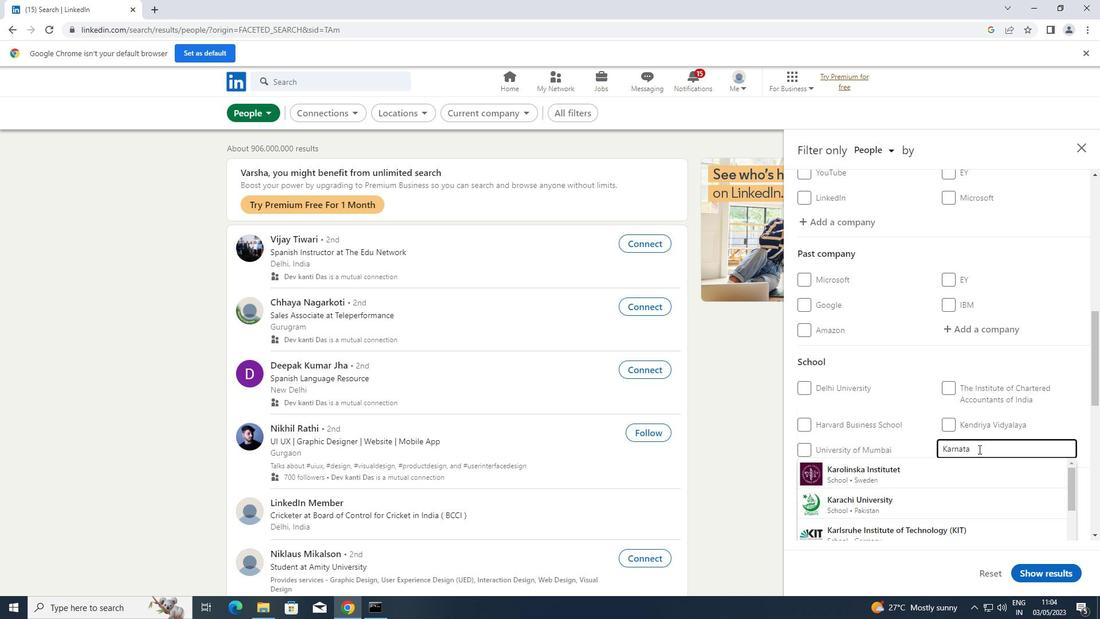 
Action: Mouse moved to (930, 479)
Screenshot: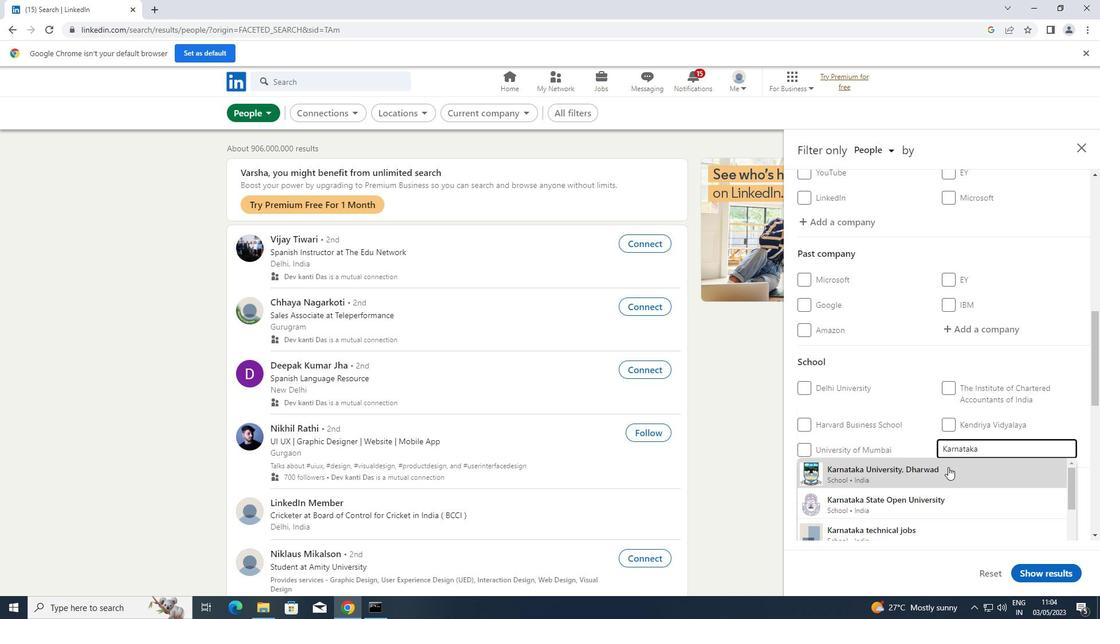
Action: Mouse pressed left at (930, 479)
Screenshot: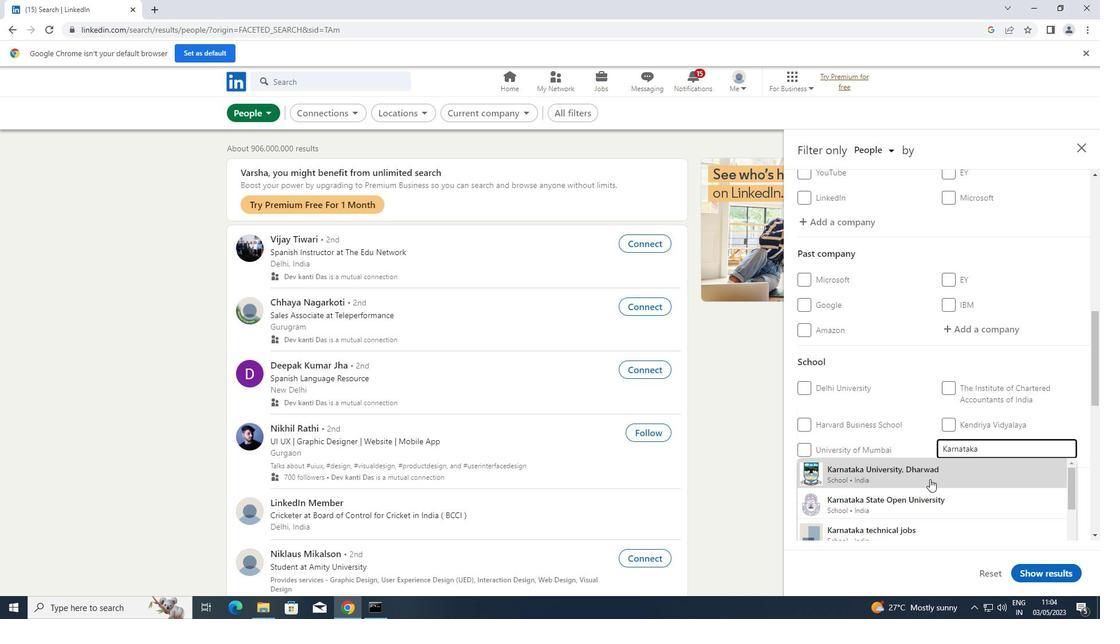 
Action: Mouse scrolled (930, 478) with delta (0, 0)
Screenshot: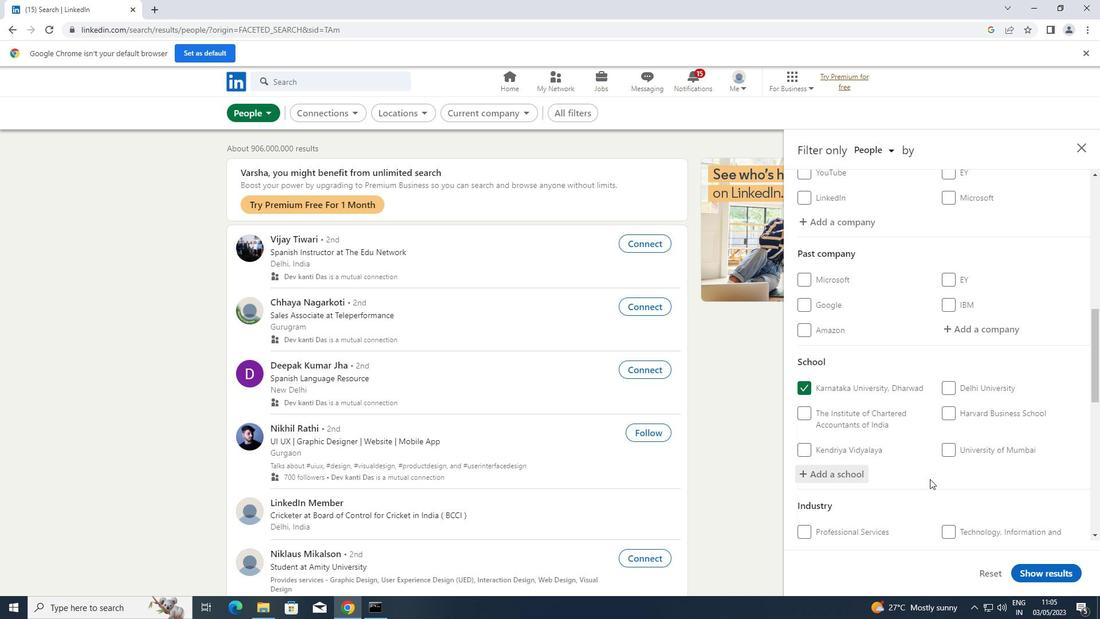 
Action: Mouse scrolled (930, 478) with delta (0, 0)
Screenshot: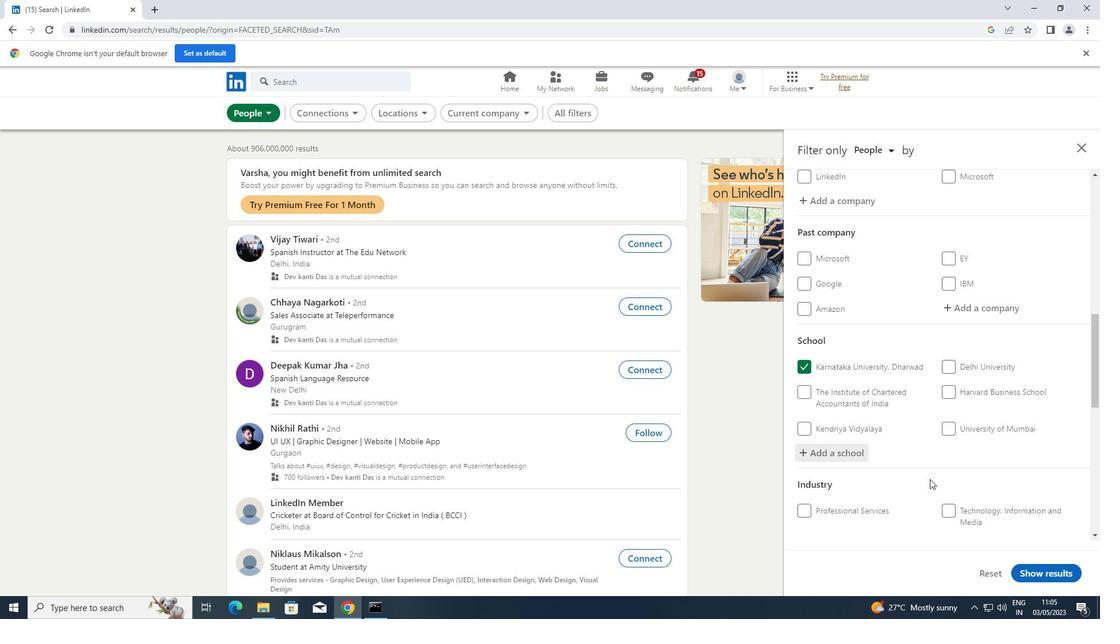 
Action: Mouse moved to (974, 491)
Screenshot: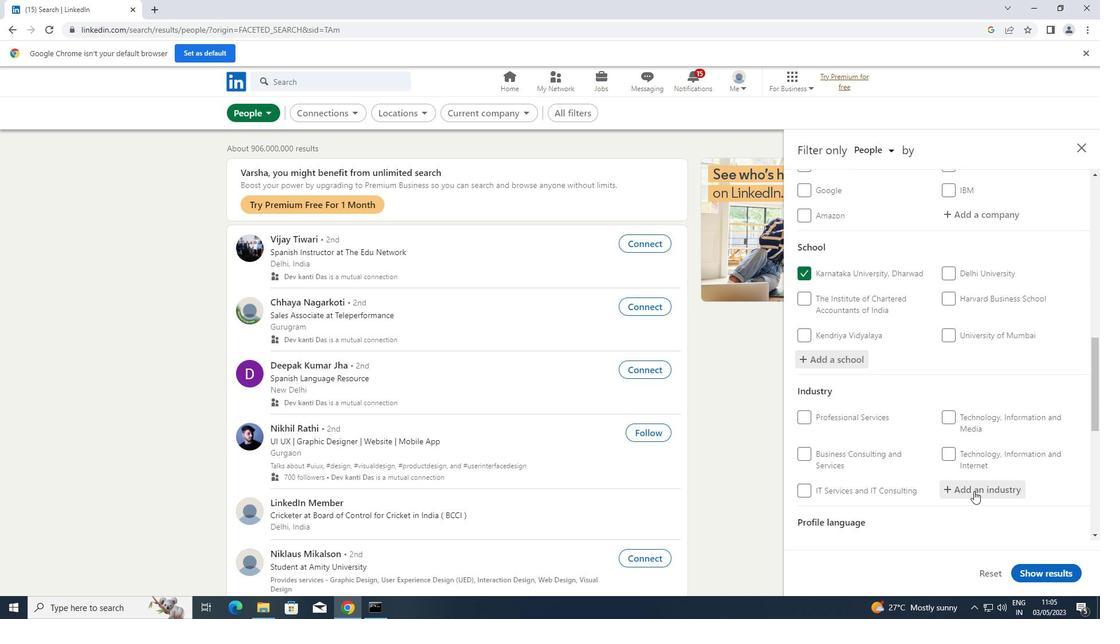 
Action: Mouse pressed left at (974, 491)
Screenshot: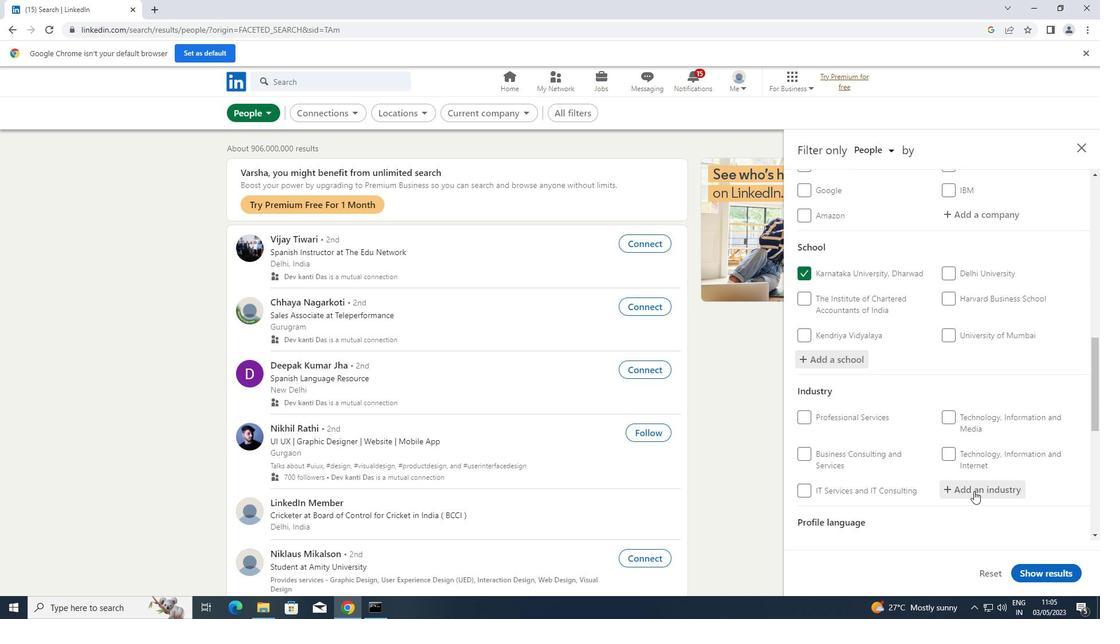 
Action: Key pressed <Key.shift>HIGHWAY
Screenshot: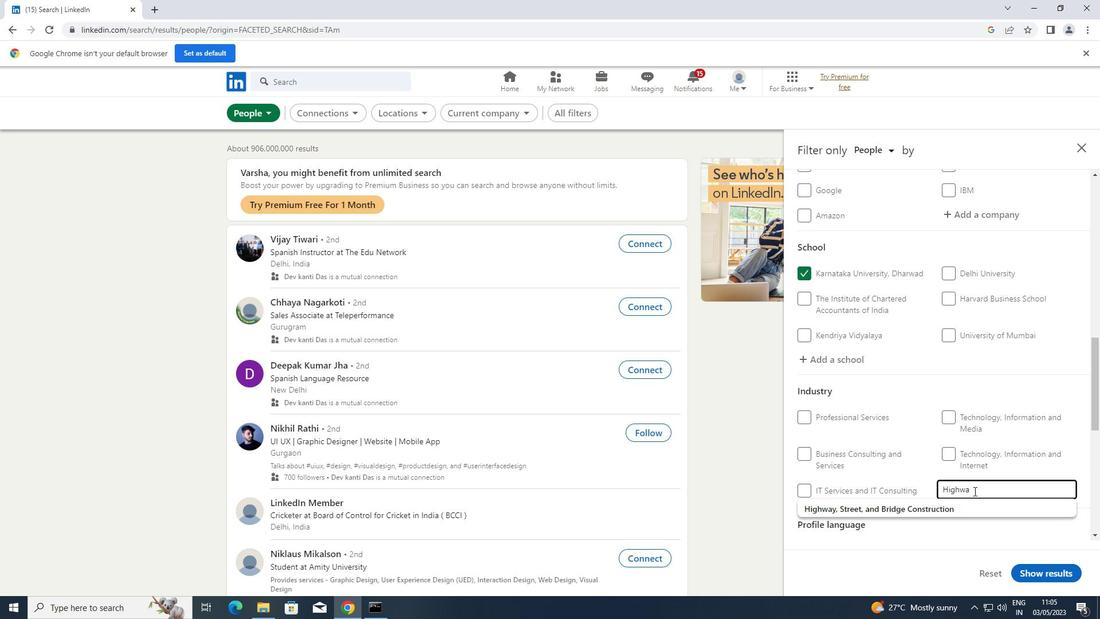 
Action: Mouse moved to (936, 503)
Screenshot: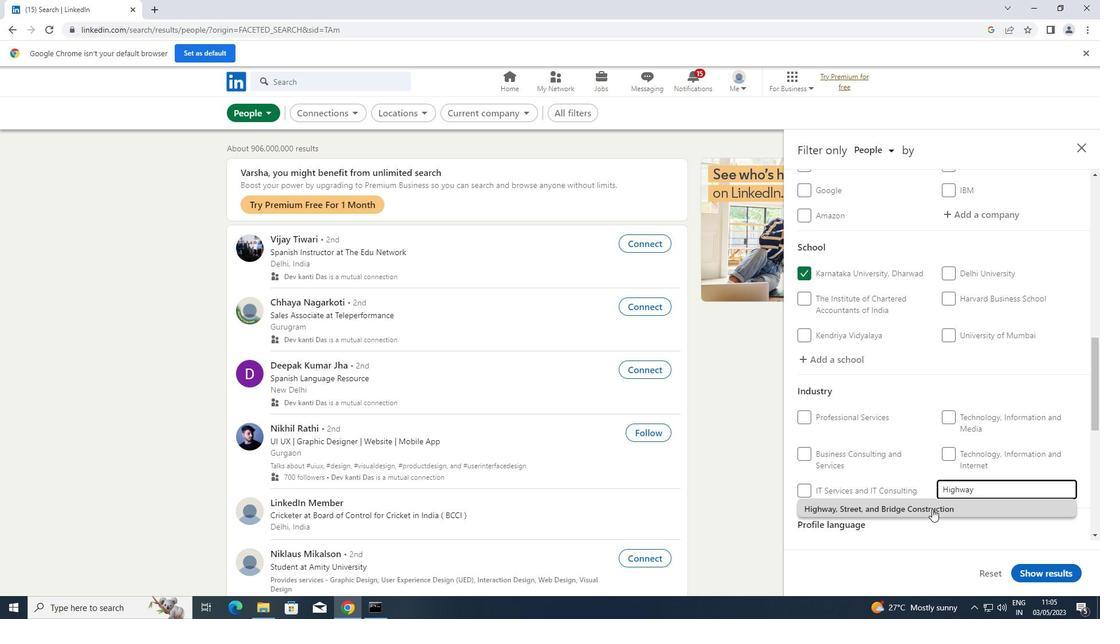 
Action: Mouse pressed left at (936, 503)
Screenshot: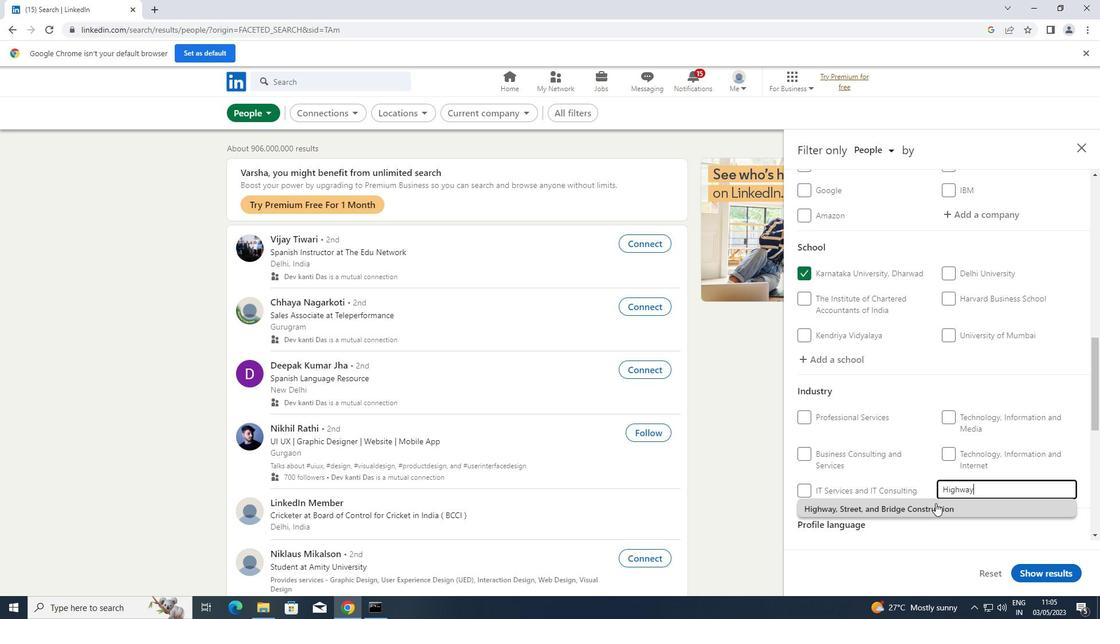 
Action: Mouse scrolled (936, 502) with delta (0, 0)
Screenshot: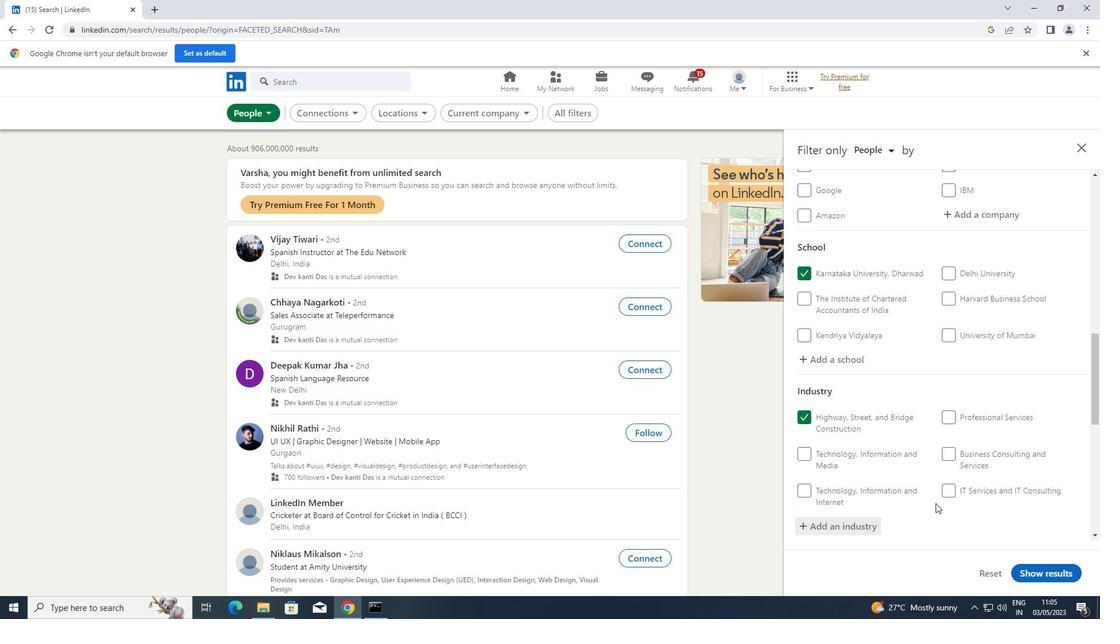 
Action: Mouse scrolled (936, 502) with delta (0, 0)
Screenshot: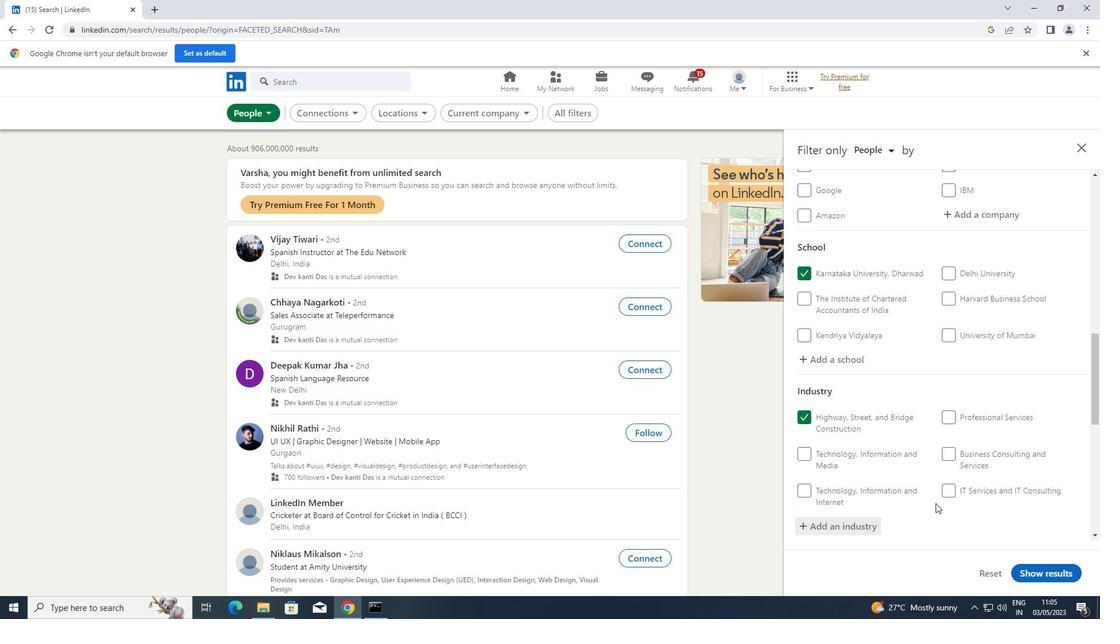 
Action: Mouse scrolled (936, 502) with delta (0, 0)
Screenshot: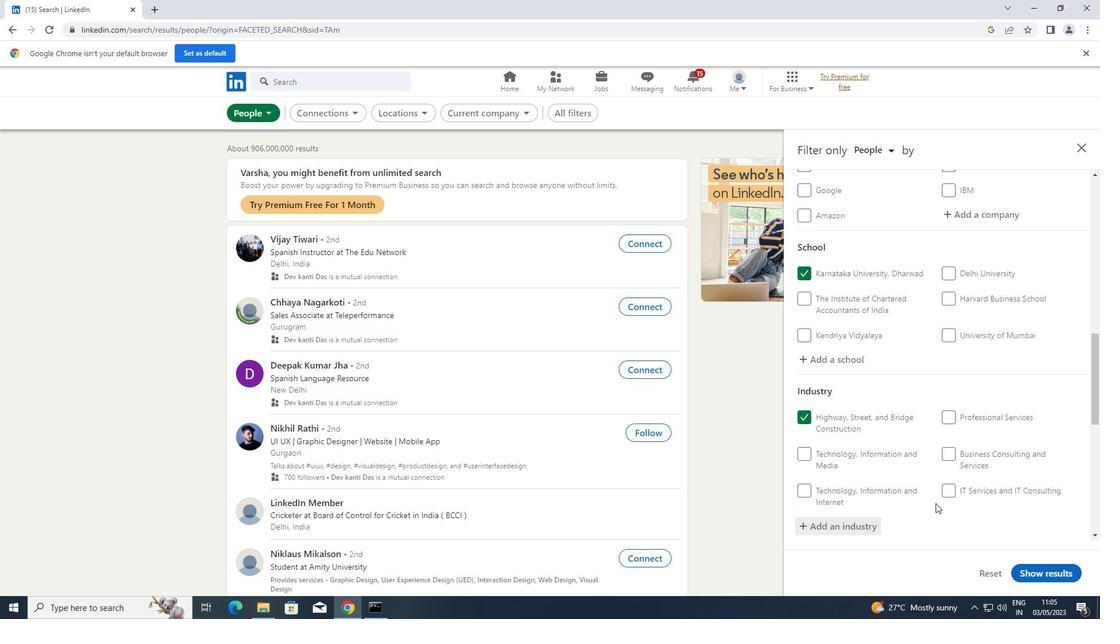 
Action: Mouse scrolled (936, 502) with delta (0, 0)
Screenshot: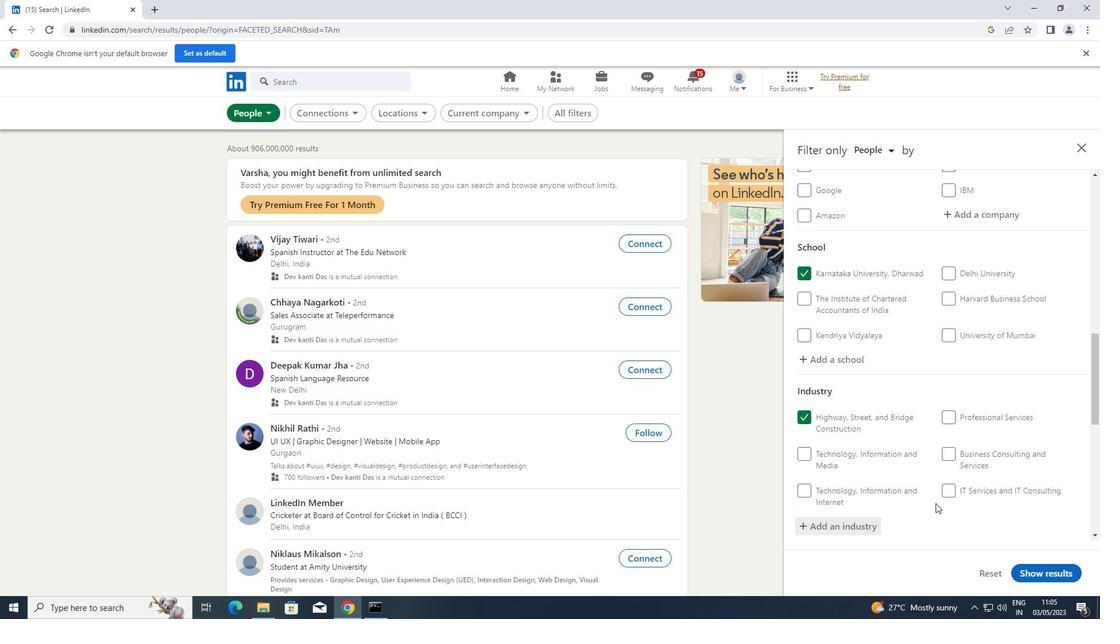 
Action: Mouse scrolled (936, 502) with delta (0, 0)
Screenshot: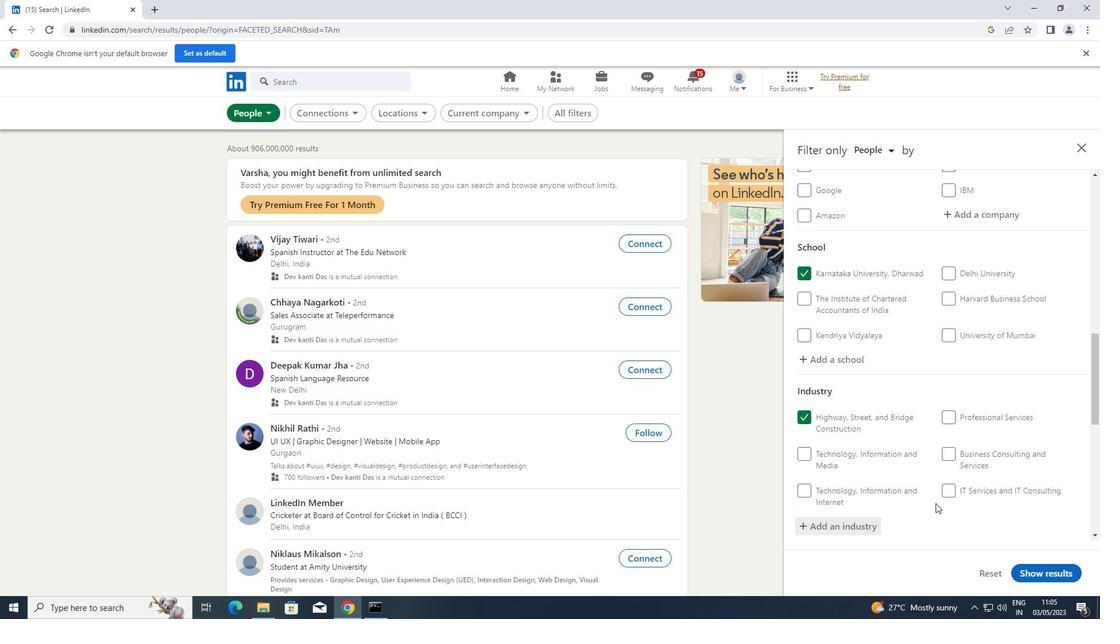 
Action: Mouse scrolled (936, 502) with delta (0, 0)
Screenshot: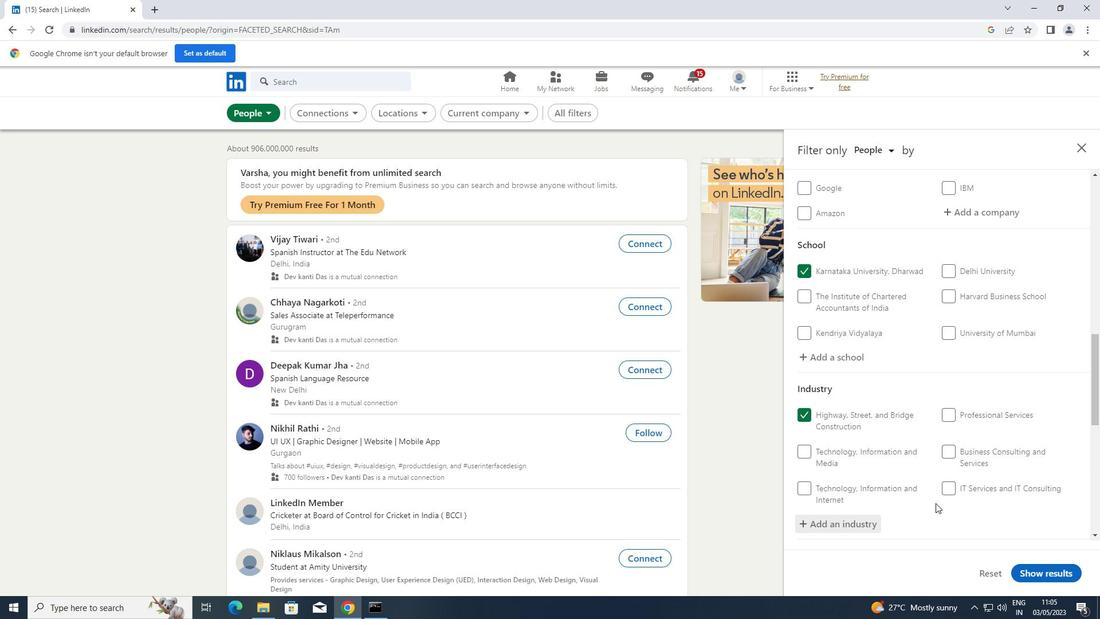 
Action: Mouse moved to (963, 464)
Screenshot: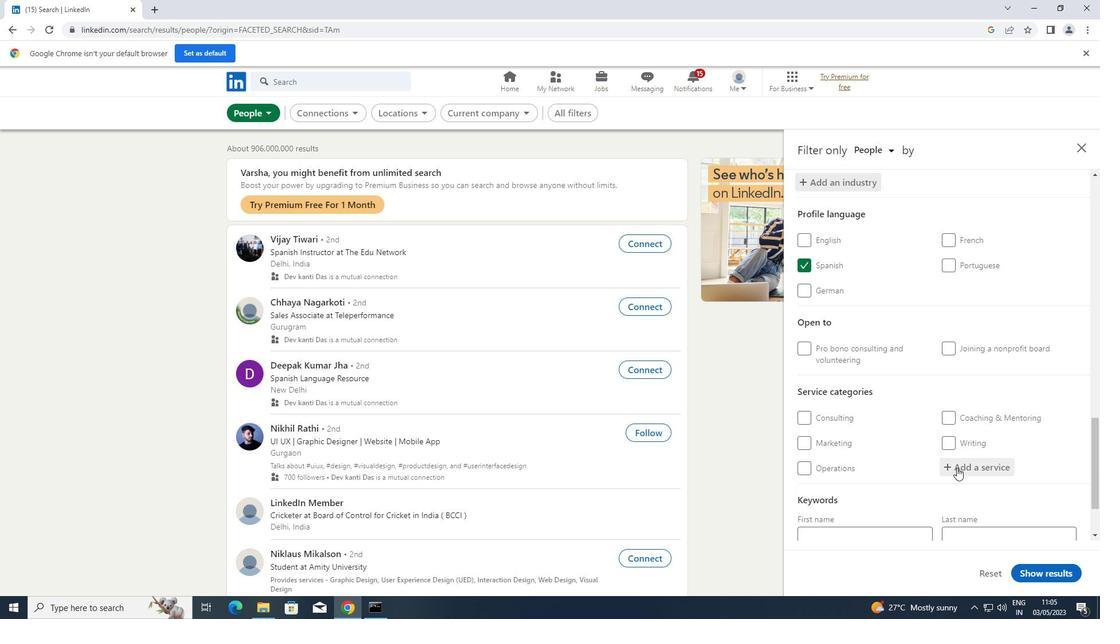 
Action: Mouse pressed left at (963, 464)
Screenshot: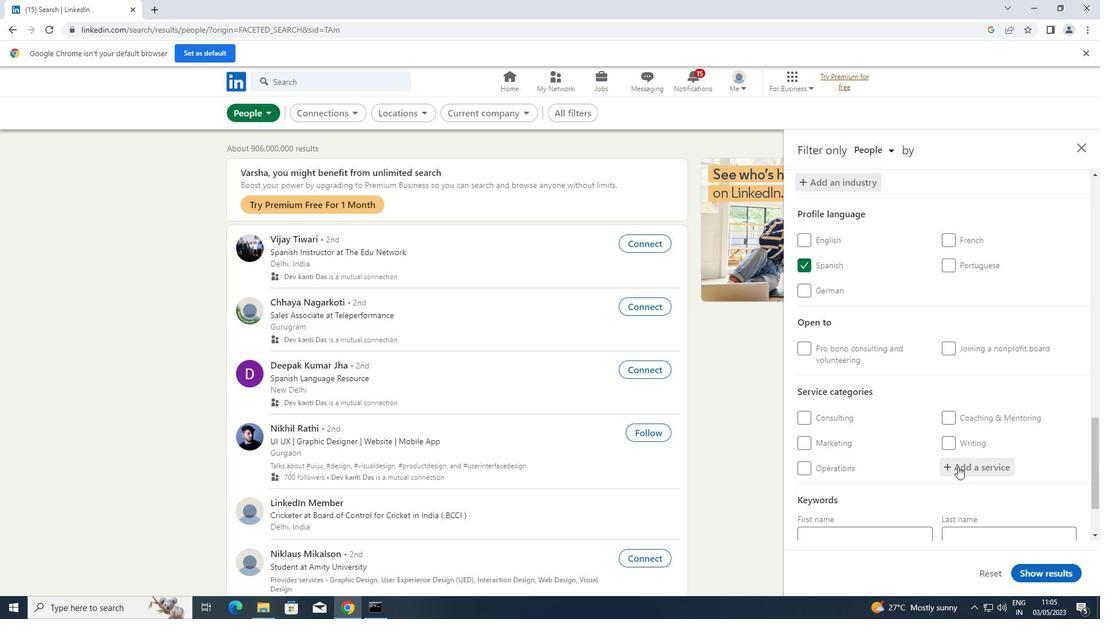 
Action: Key pressed <Key.shift>CUSTOMER
Screenshot: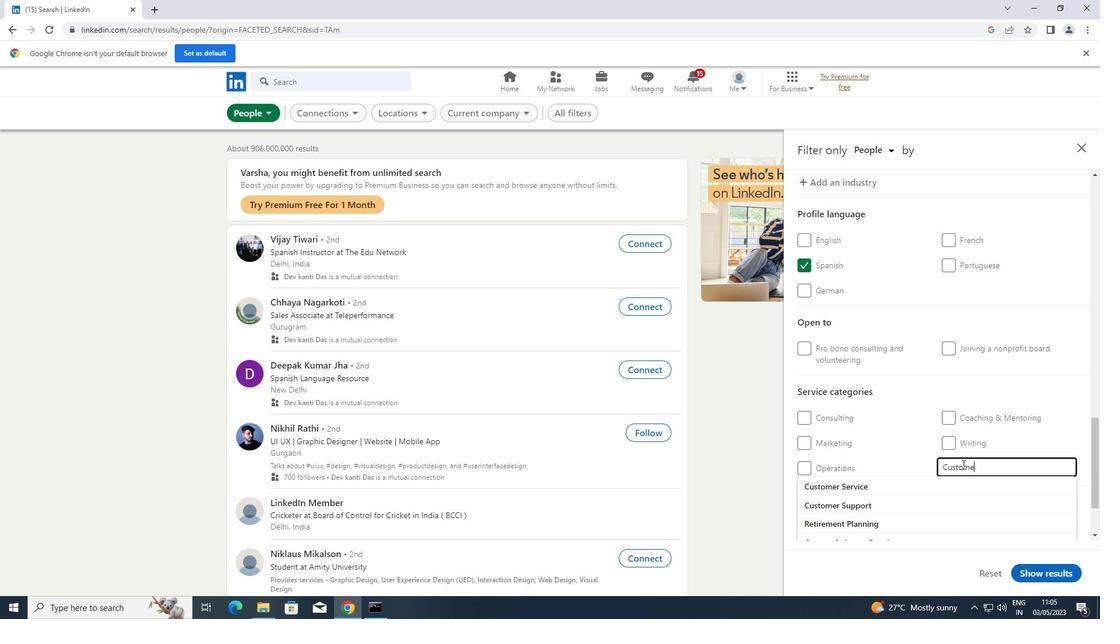 
Action: Mouse moved to (884, 503)
Screenshot: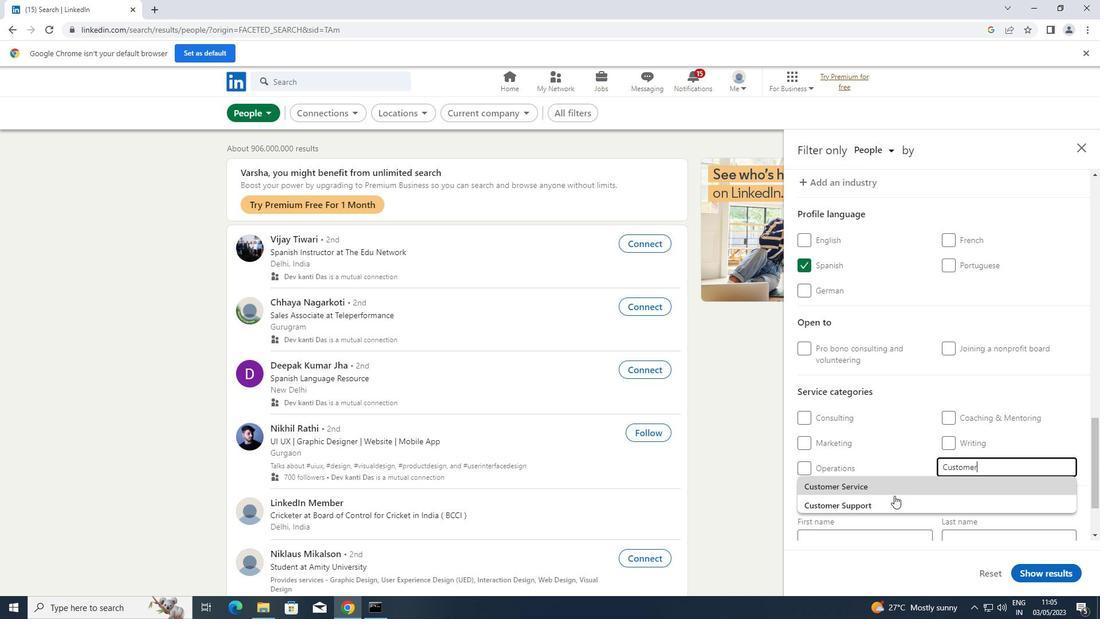 
Action: Mouse pressed left at (884, 503)
Screenshot: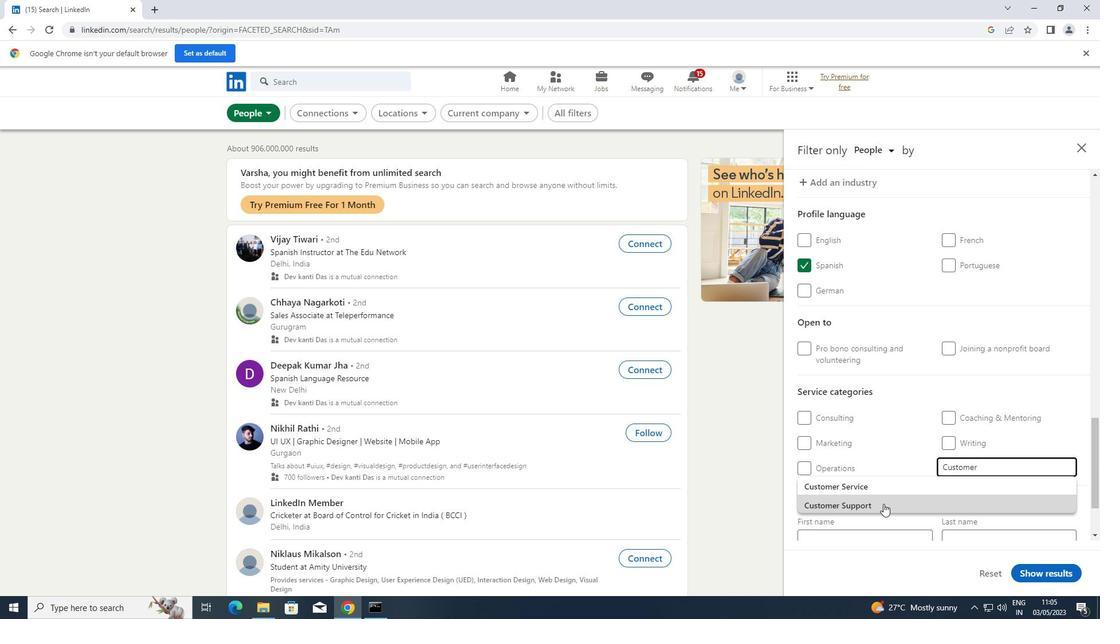 
Action: Mouse scrolled (884, 503) with delta (0, 0)
Screenshot: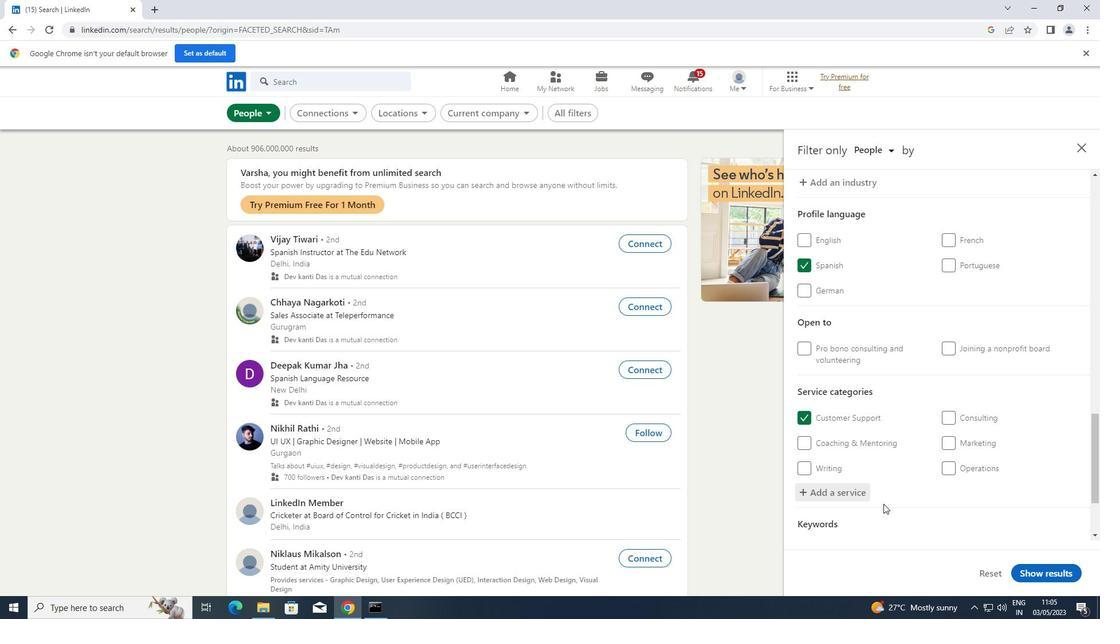 
Action: Mouse scrolled (884, 503) with delta (0, 0)
Screenshot: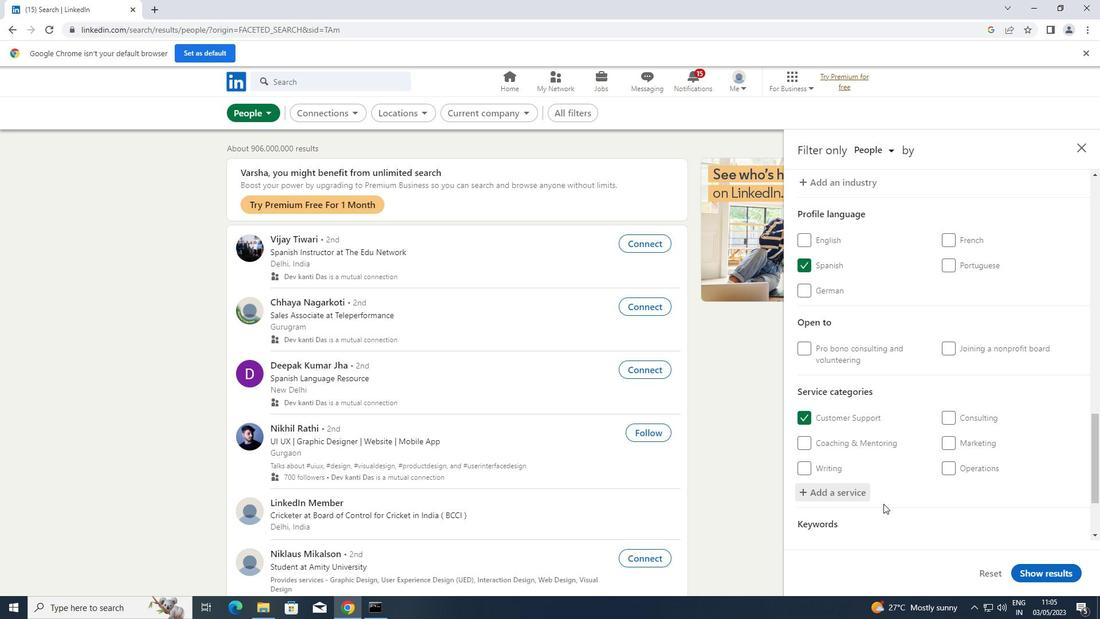 
Action: Mouse scrolled (884, 503) with delta (0, 0)
Screenshot: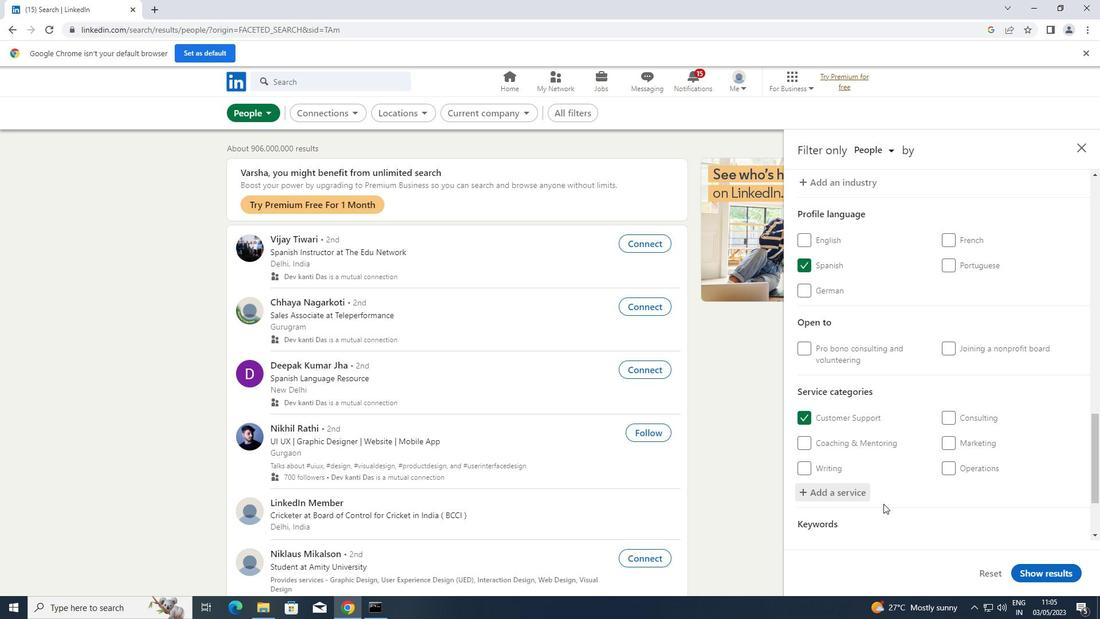 
Action: Mouse scrolled (884, 503) with delta (0, 0)
Screenshot: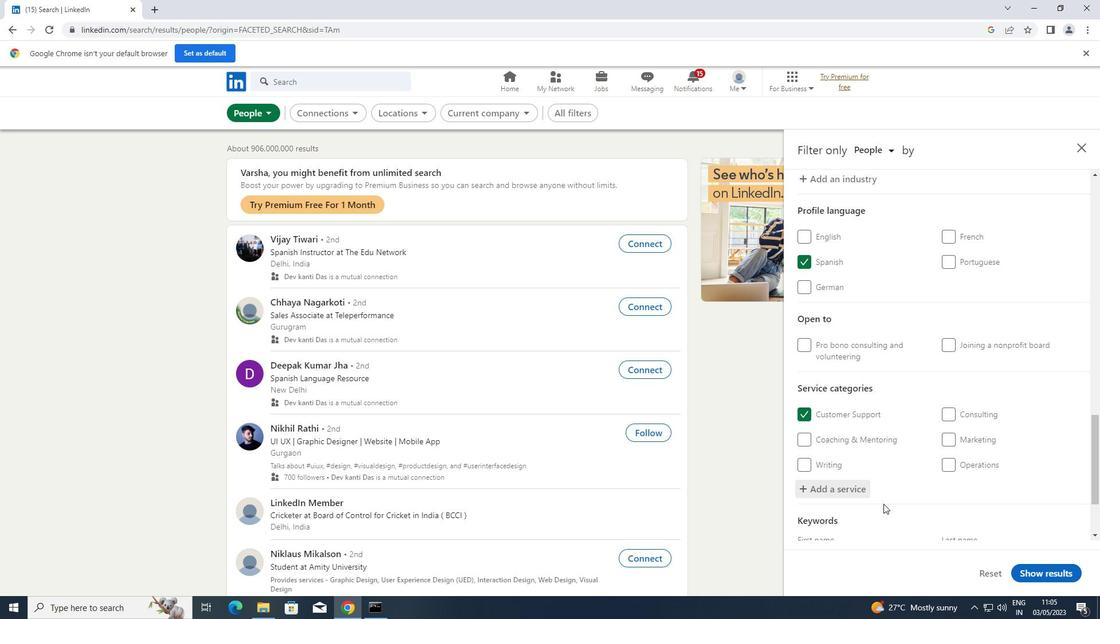 
Action: Mouse scrolled (884, 503) with delta (0, 0)
Screenshot: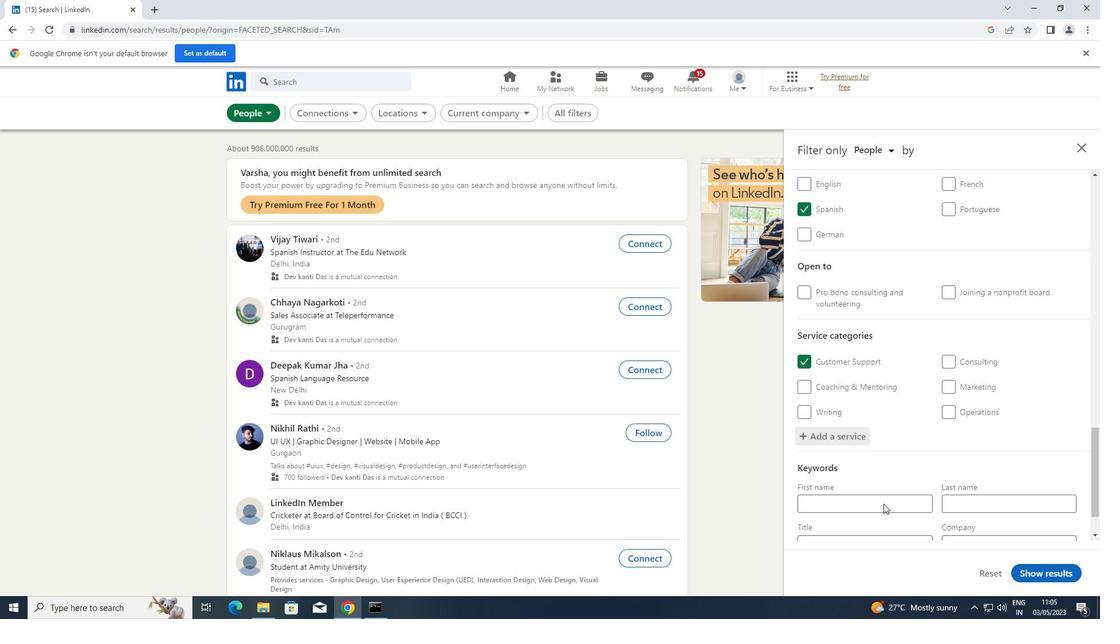 
Action: Mouse moved to (886, 489)
Screenshot: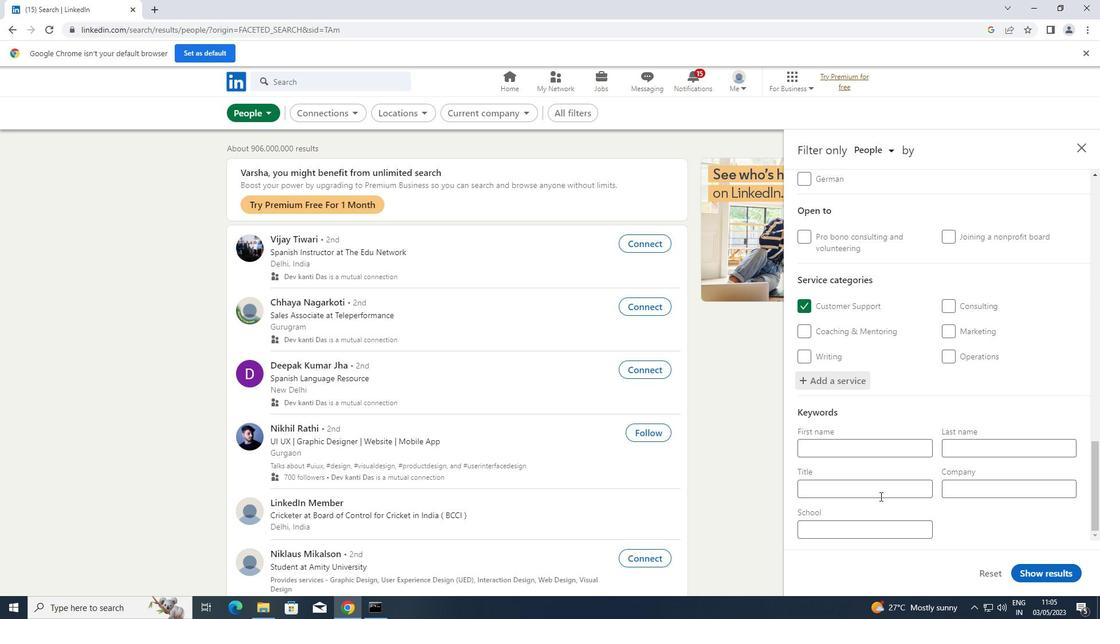 
Action: Mouse pressed left at (886, 489)
Screenshot: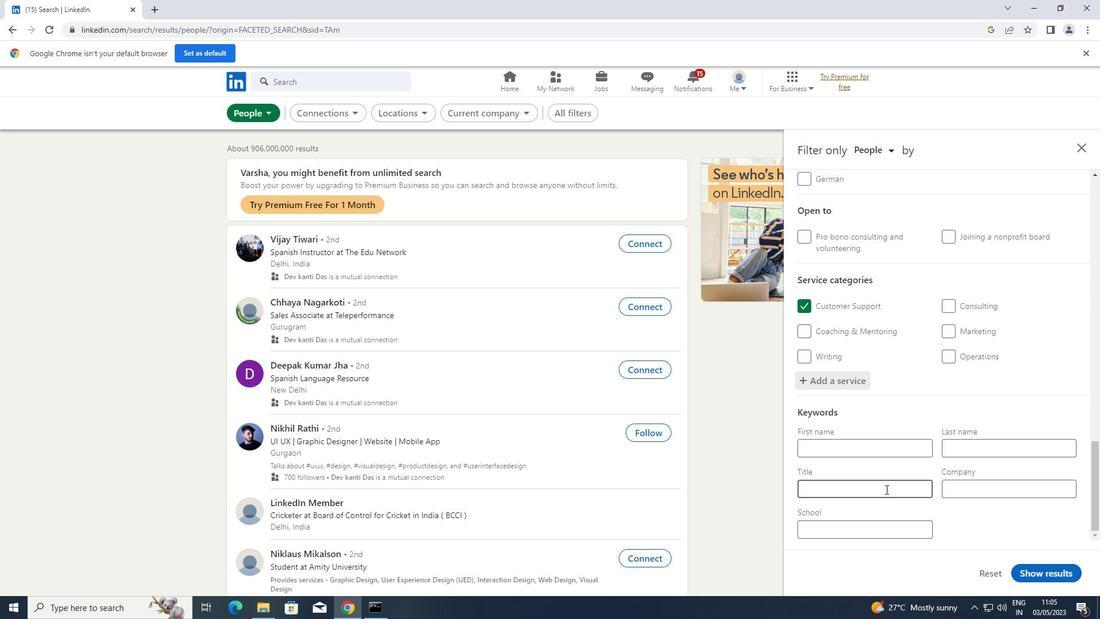 
Action: Key pressed <Key.shift>WELL<Key.space><Key.shift>DRILLER
Screenshot: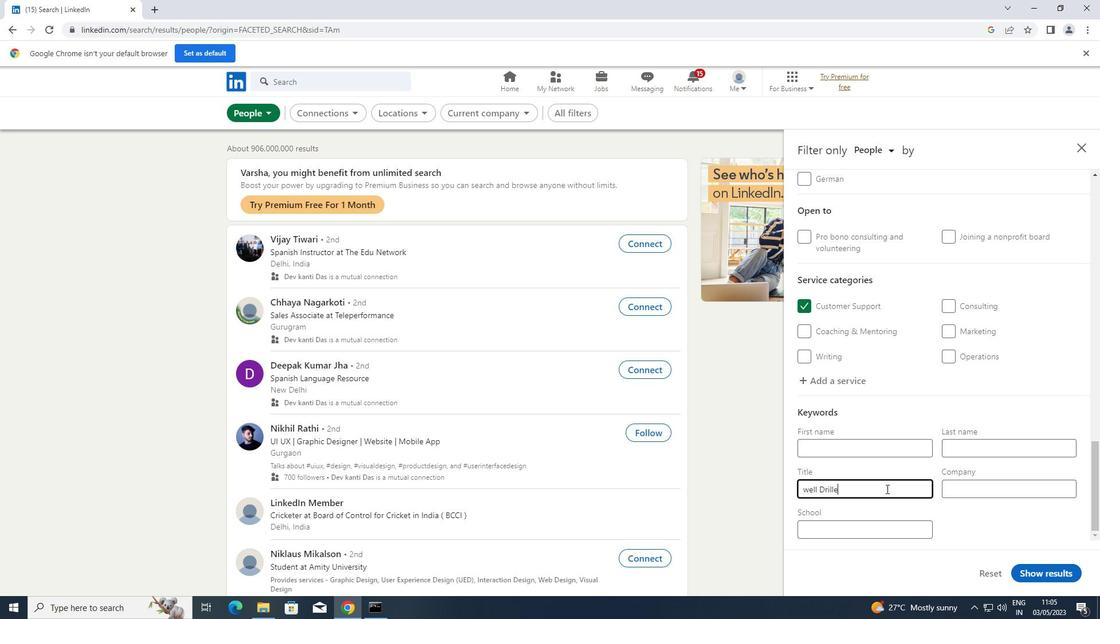
Action: Mouse moved to (1037, 571)
Screenshot: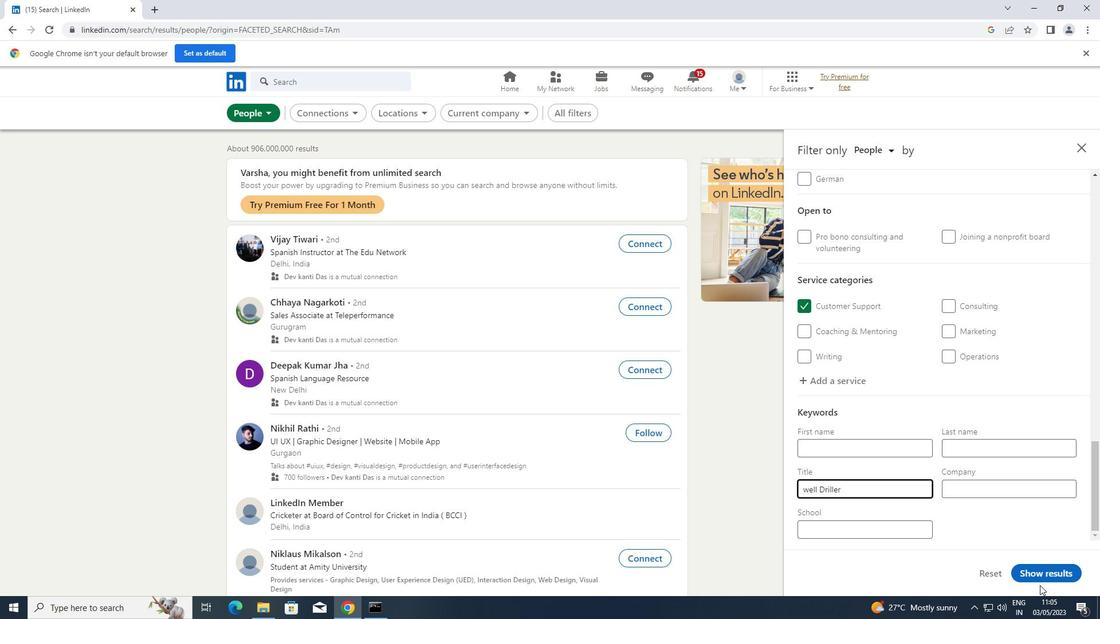 
Action: Mouse pressed left at (1037, 571)
Screenshot: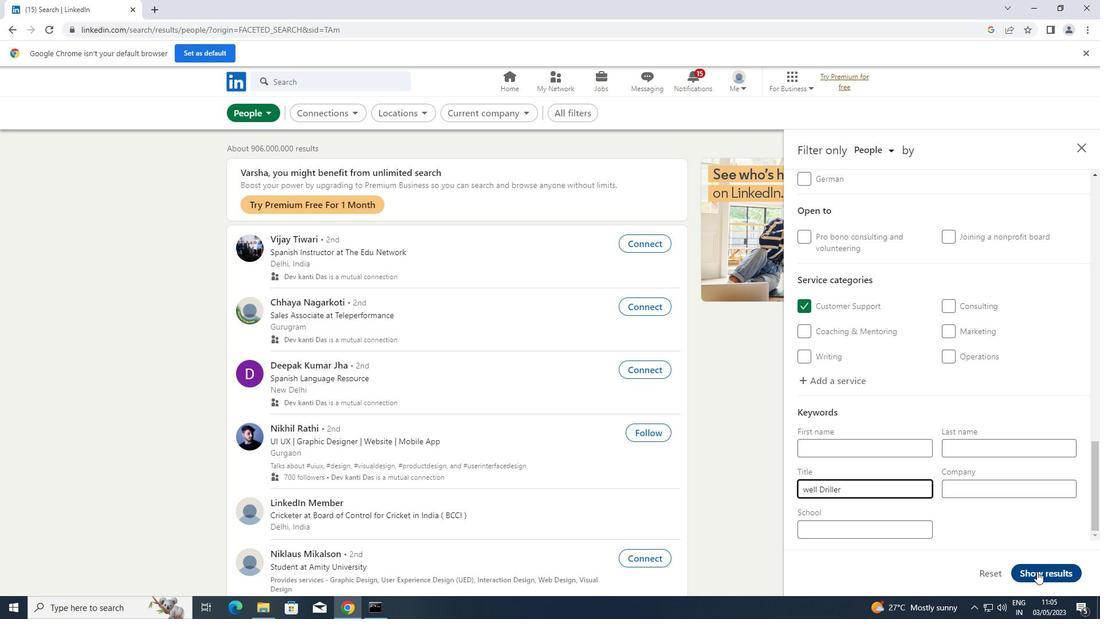 
